 Task: Look for space in Rājgarh, India from 1st August, 2023 to 5th August, 2023 for 3 adults, 1 child in price range Rs.13000 to Rs.20000. Place can be entire place with 2 bedrooms having 3 beds and 2 bathrooms. Property type can be flatguest house, hotel. Booking option can be shelf check-in. Required host language is English.
Action: Mouse moved to (415, 56)
Screenshot: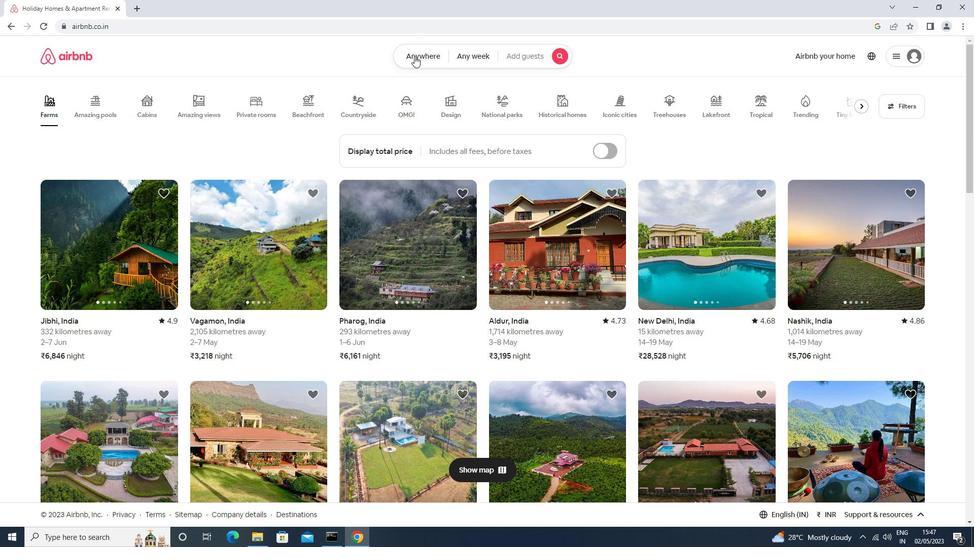 
Action: Mouse pressed left at (415, 56)
Screenshot: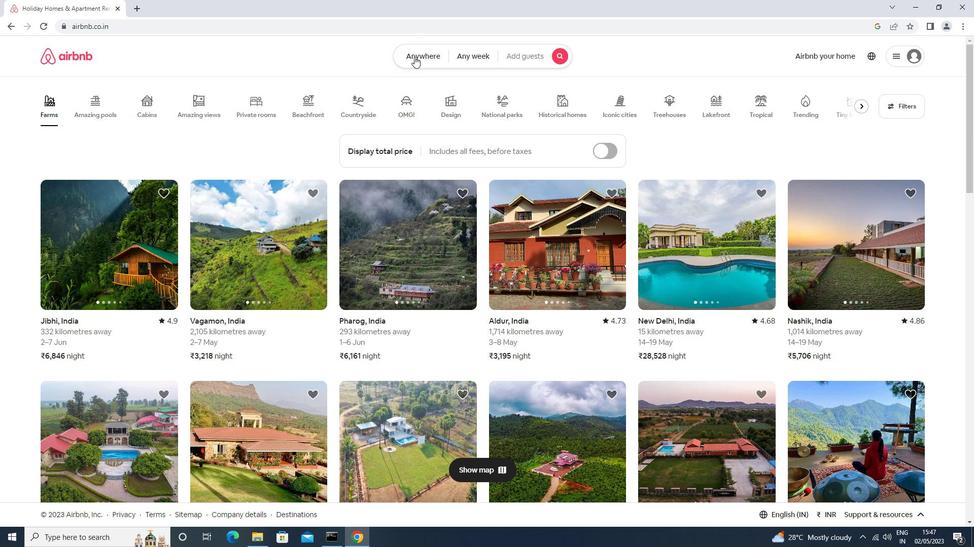 
Action: Mouse moved to (395, 98)
Screenshot: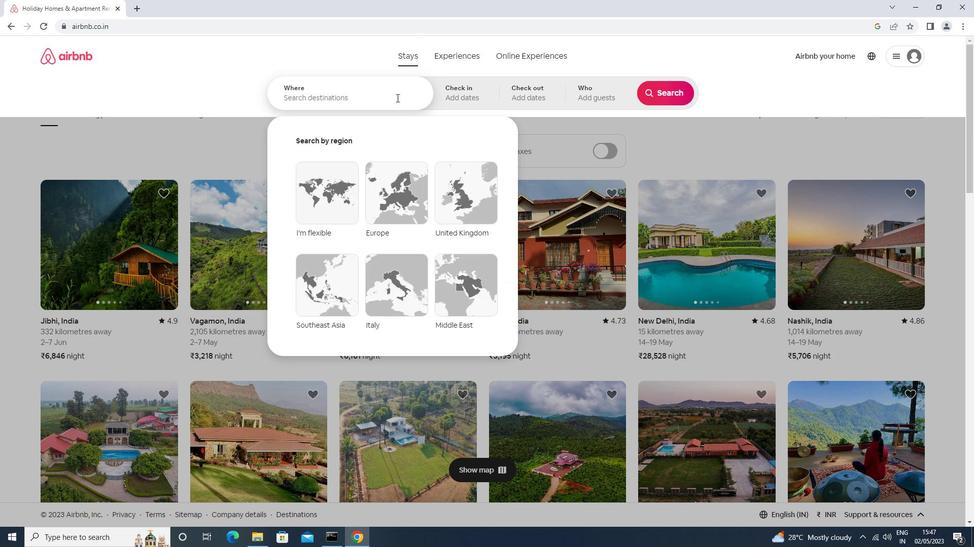 
Action: Mouse pressed left at (395, 98)
Screenshot: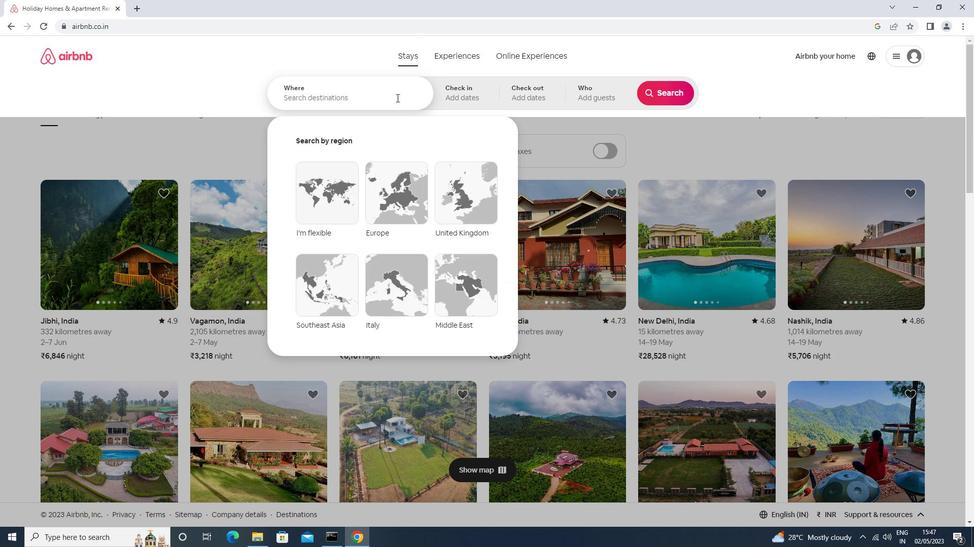 
Action: Mouse moved to (373, 112)
Screenshot: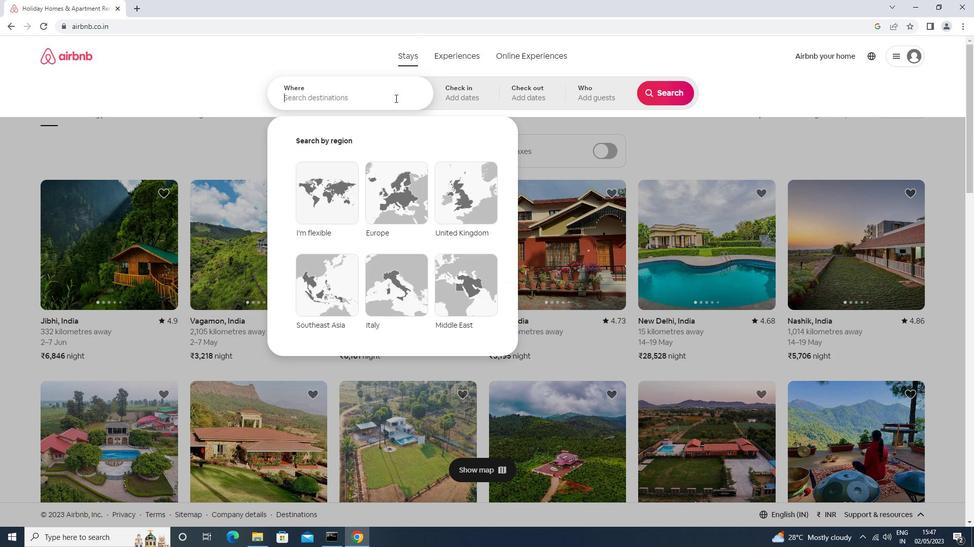 
Action: Key pressed <Key.caps_lock>r<Key.caps_lock>ajgarh<Key.enter>
Screenshot: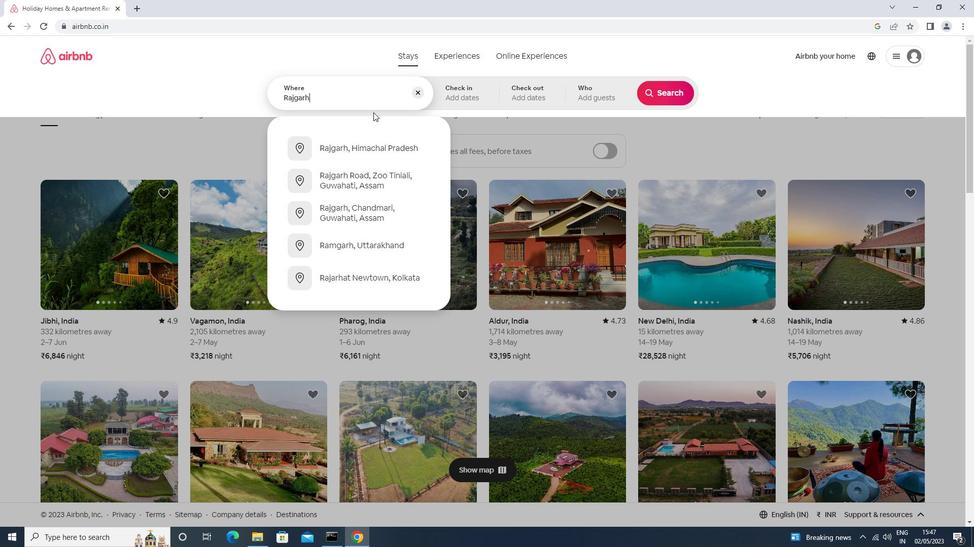 
Action: Mouse moved to (661, 174)
Screenshot: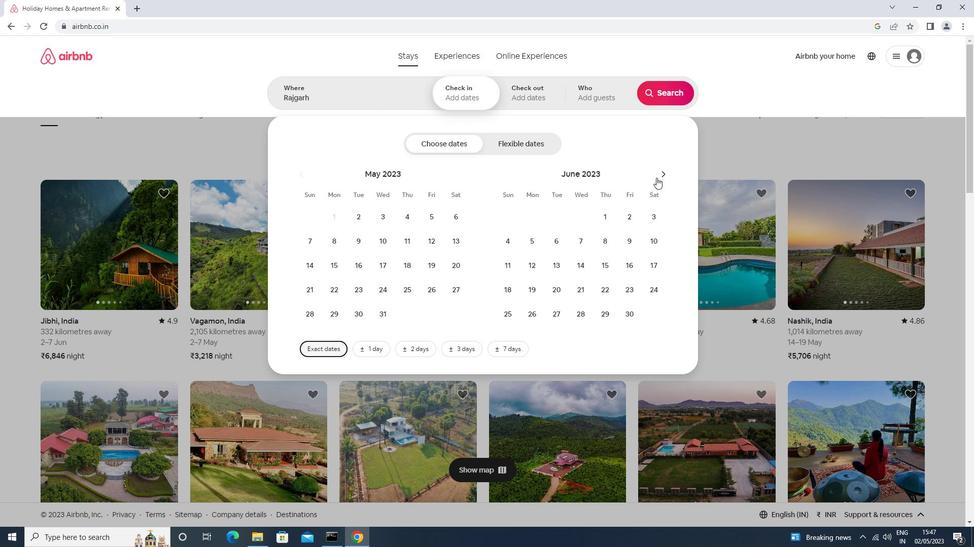 
Action: Mouse pressed left at (661, 174)
Screenshot: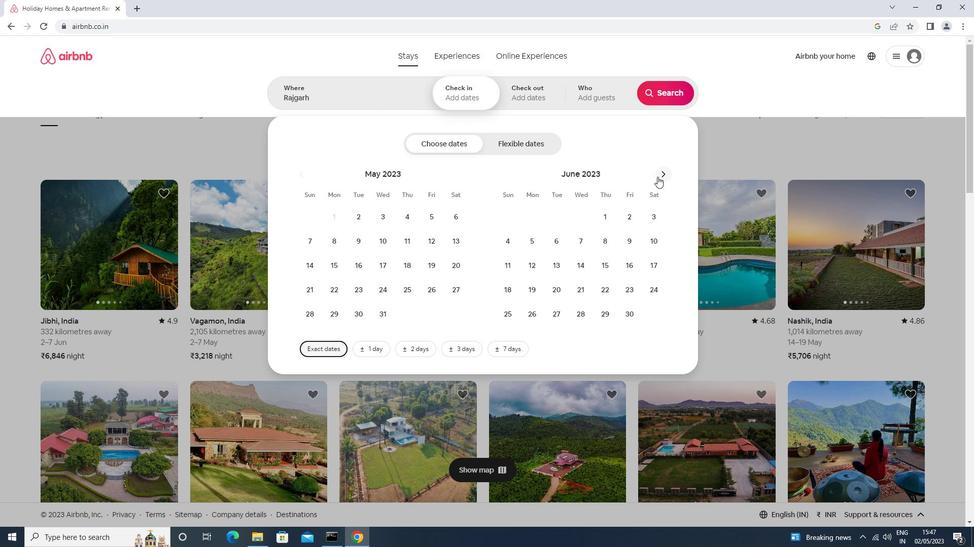 
Action: Mouse pressed left at (661, 174)
Screenshot: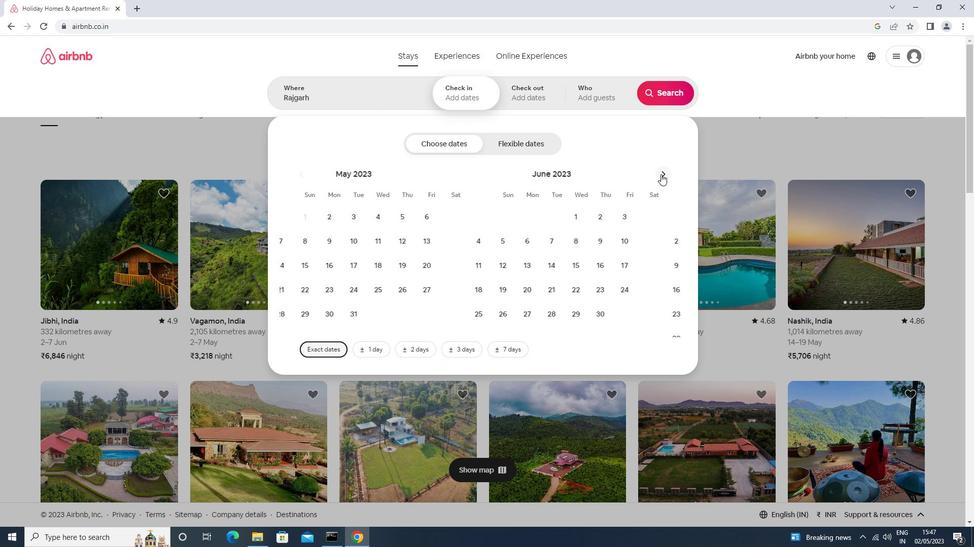
Action: Mouse moved to (561, 218)
Screenshot: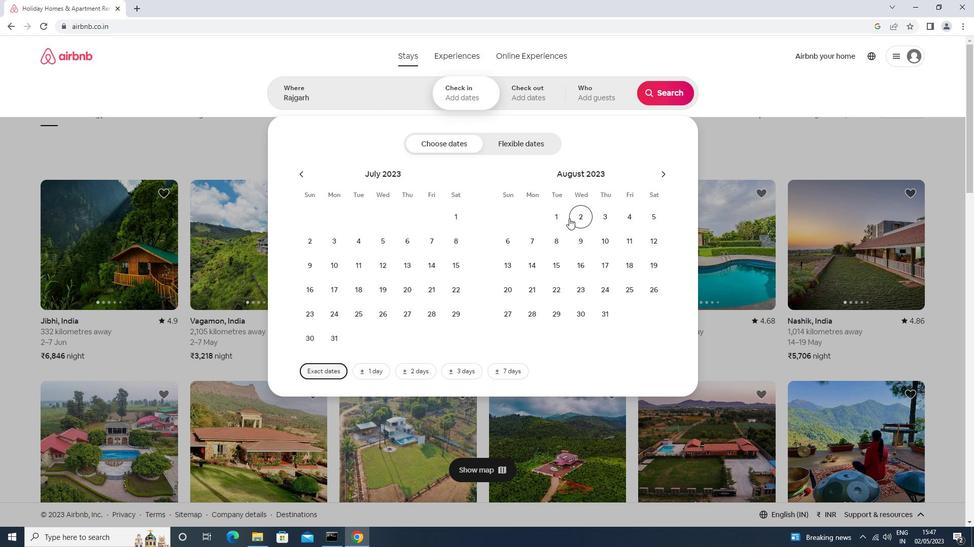 
Action: Mouse pressed left at (561, 218)
Screenshot: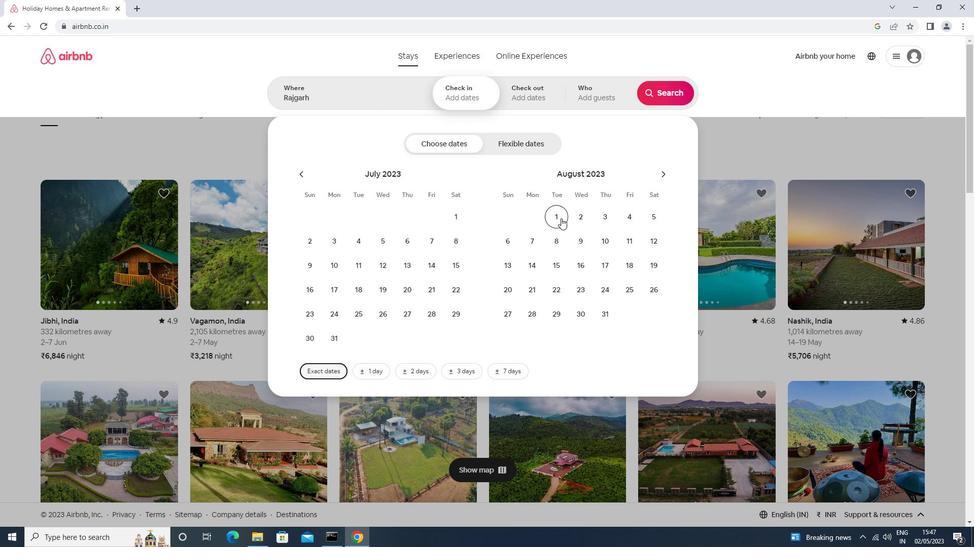 
Action: Mouse moved to (644, 214)
Screenshot: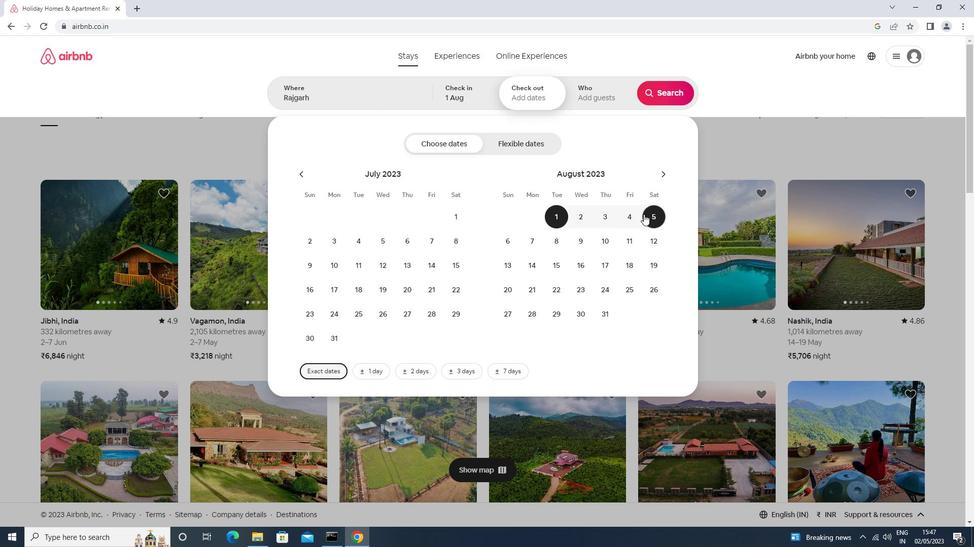 
Action: Mouse pressed left at (644, 214)
Screenshot: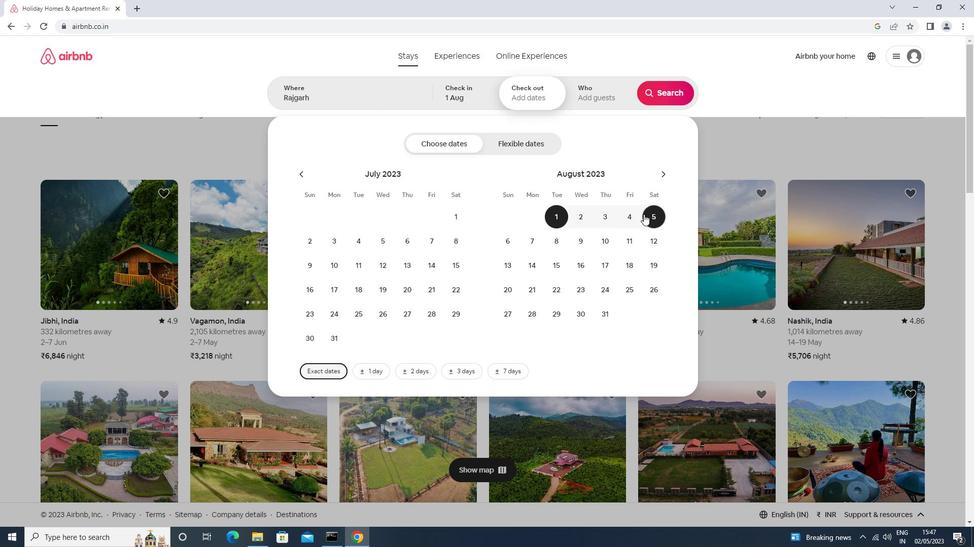
Action: Mouse moved to (592, 87)
Screenshot: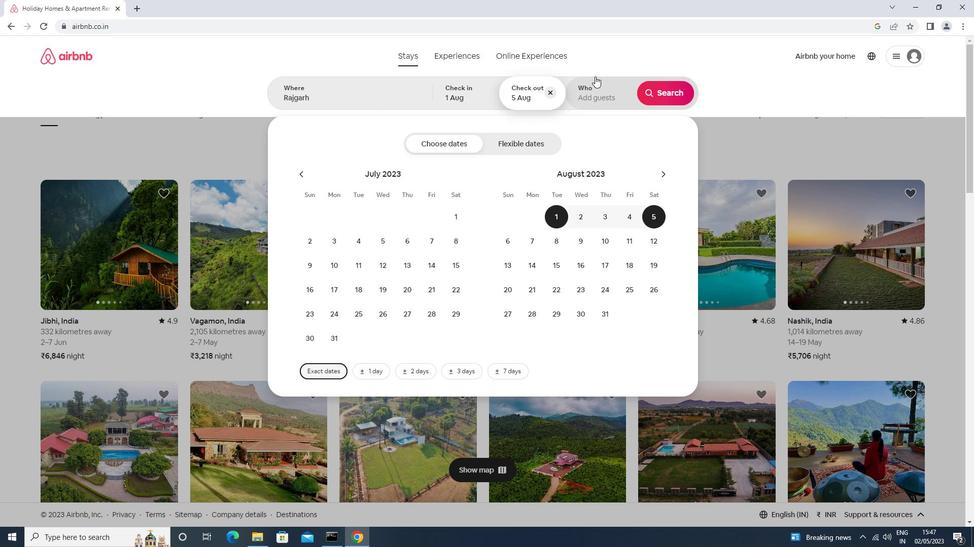 
Action: Mouse pressed left at (592, 87)
Screenshot: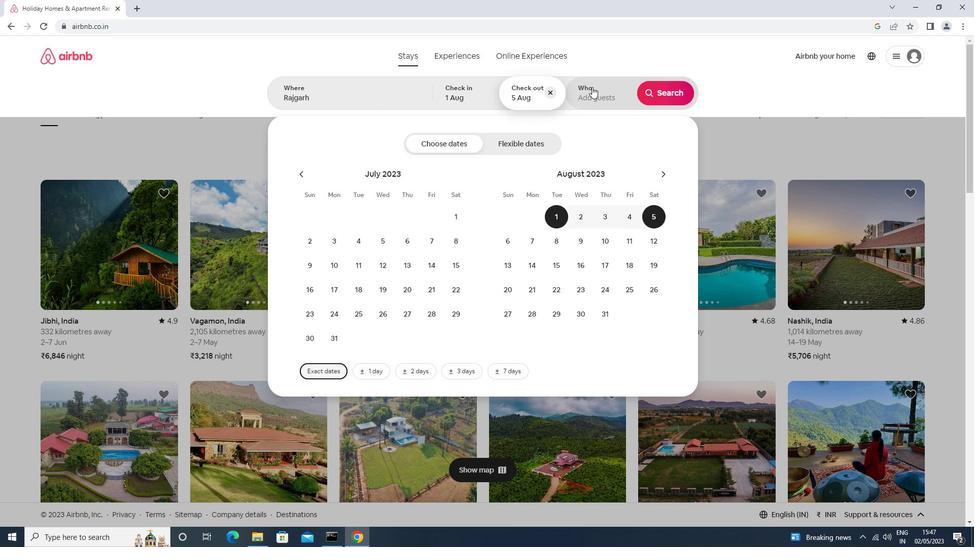 
Action: Mouse moved to (663, 146)
Screenshot: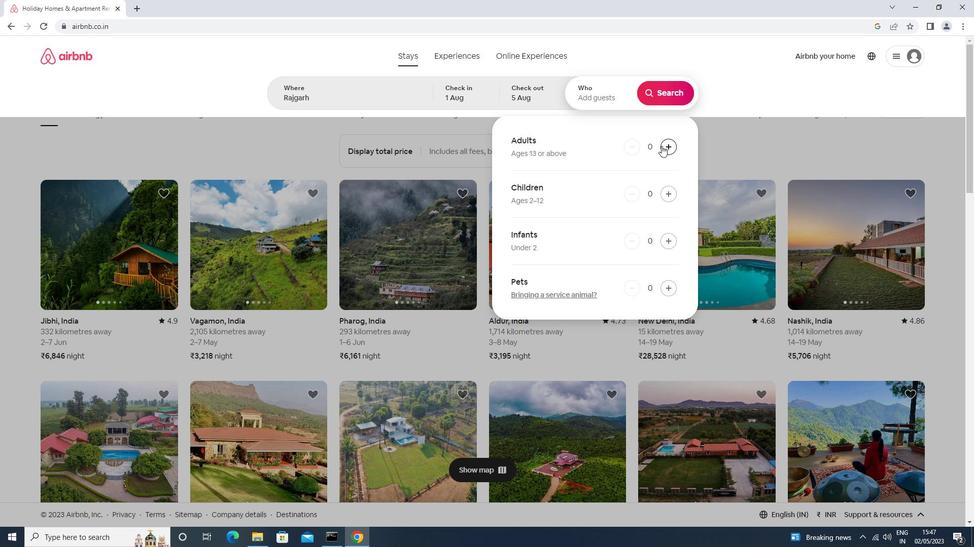 
Action: Mouse pressed left at (663, 146)
Screenshot: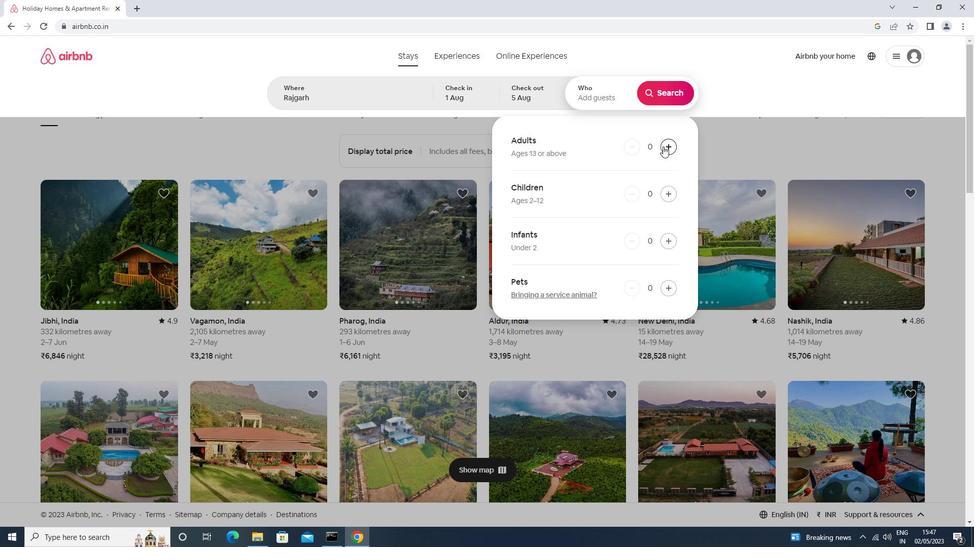 
Action: Mouse pressed left at (663, 146)
Screenshot: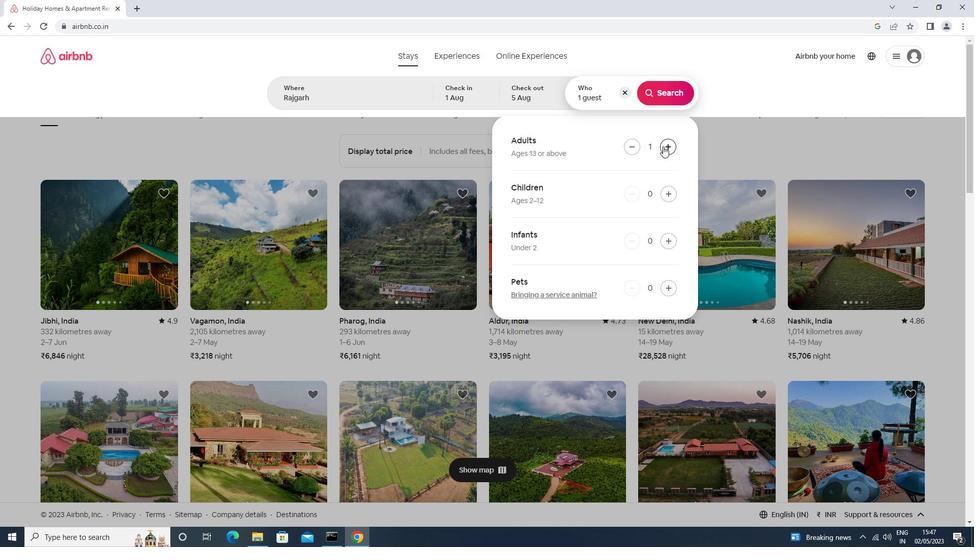 
Action: Mouse pressed left at (663, 146)
Screenshot: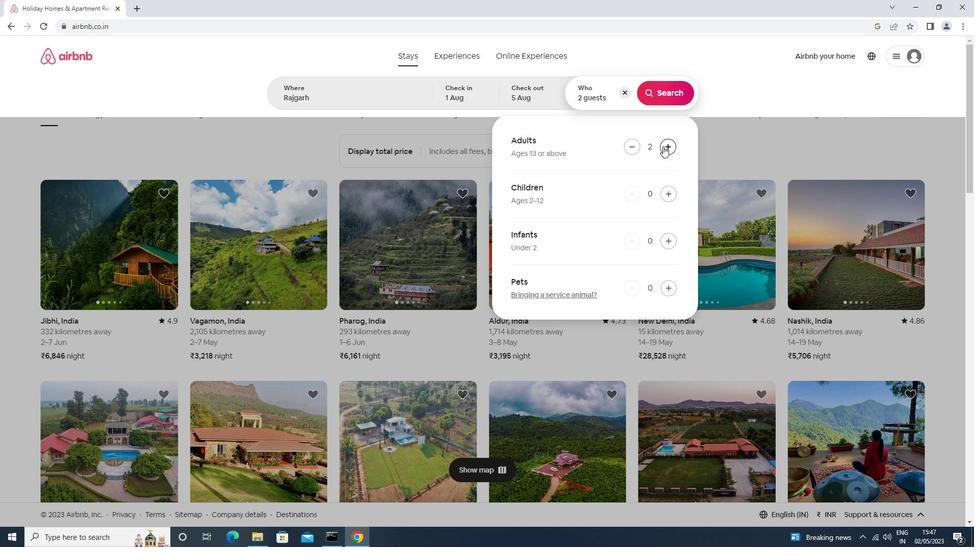 
Action: Mouse moved to (659, 198)
Screenshot: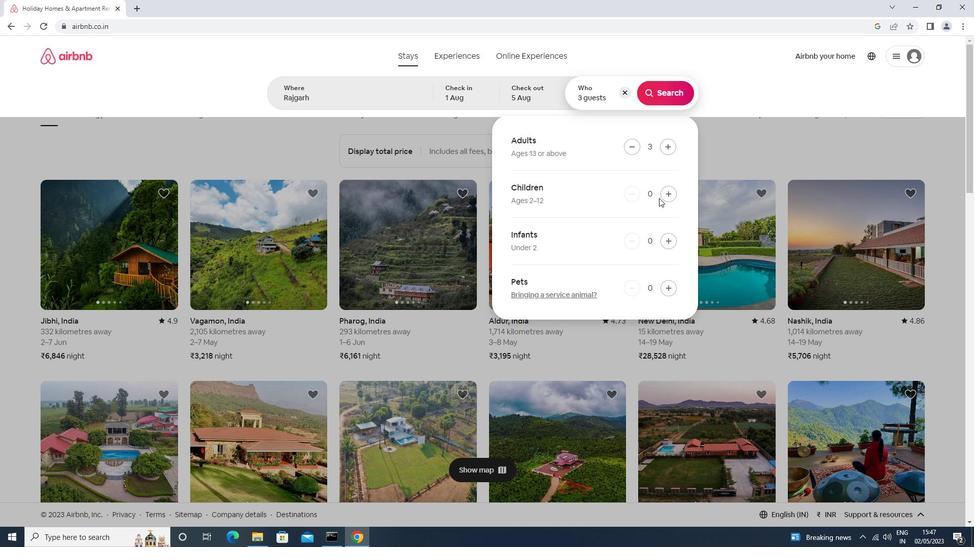 
Action: Mouse pressed left at (659, 198)
Screenshot: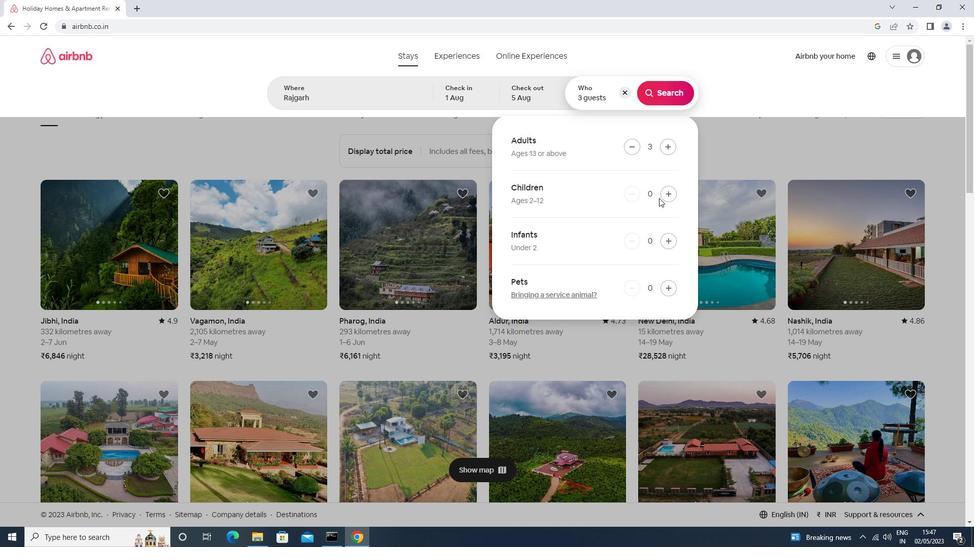 
Action: Mouse moved to (666, 193)
Screenshot: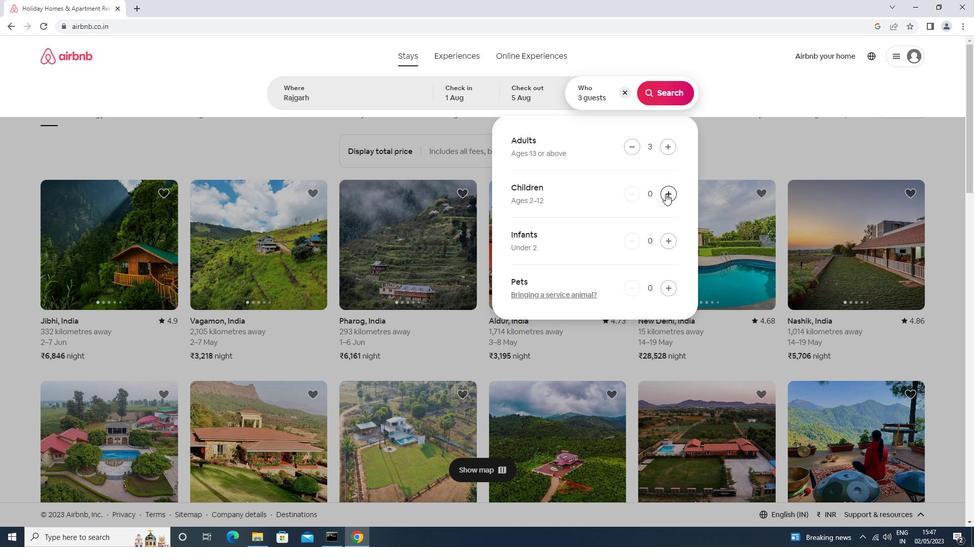 
Action: Mouse pressed left at (666, 193)
Screenshot: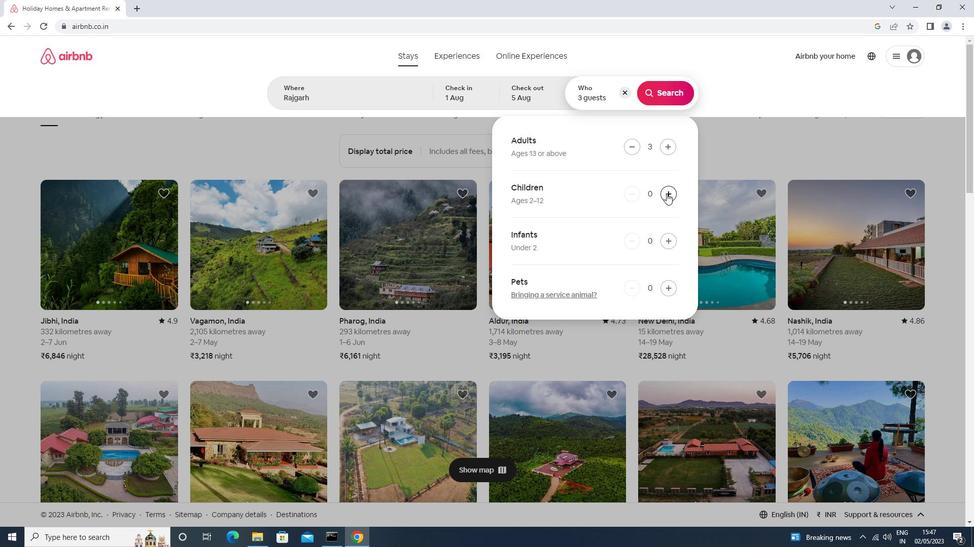 
Action: Mouse moved to (662, 91)
Screenshot: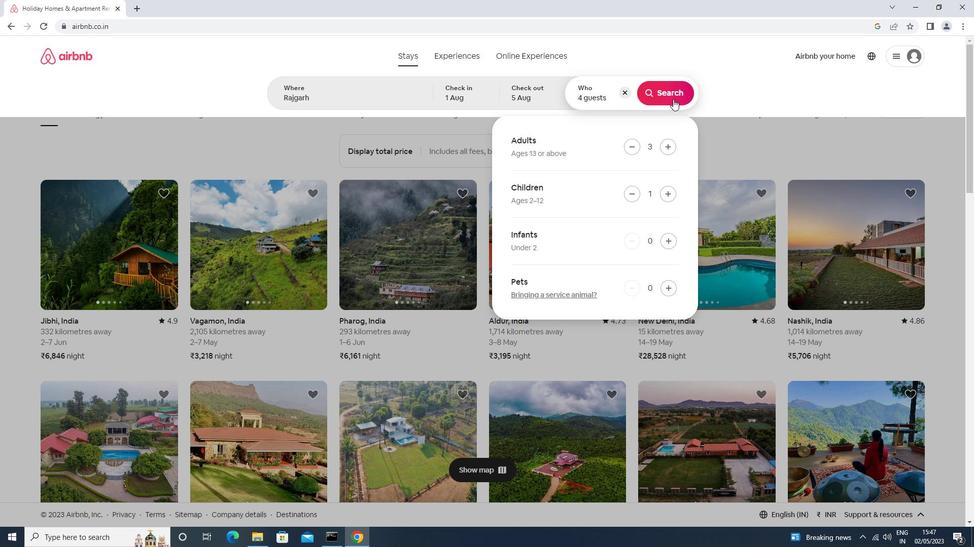 
Action: Mouse pressed left at (662, 91)
Screenshot: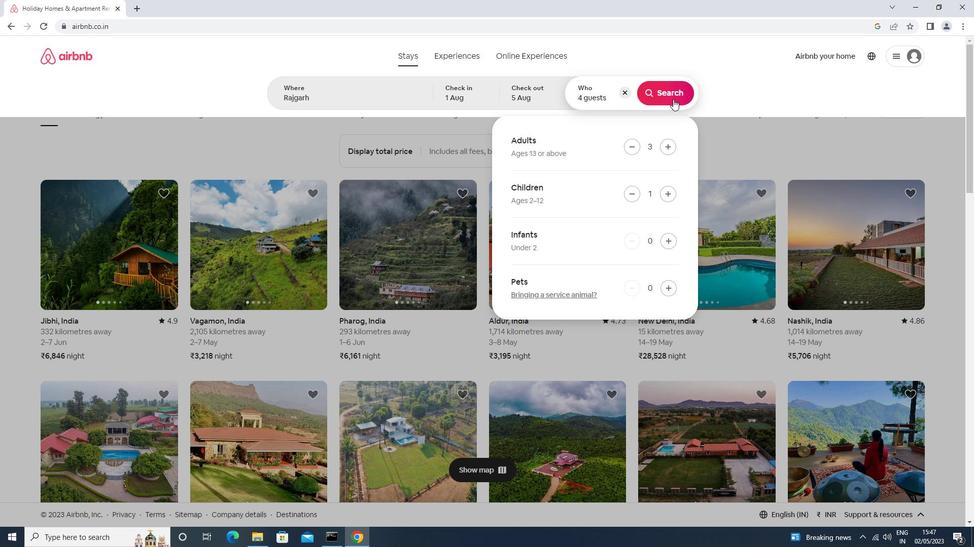 
Action: Mouse moved to (924, 98)
Screenshot: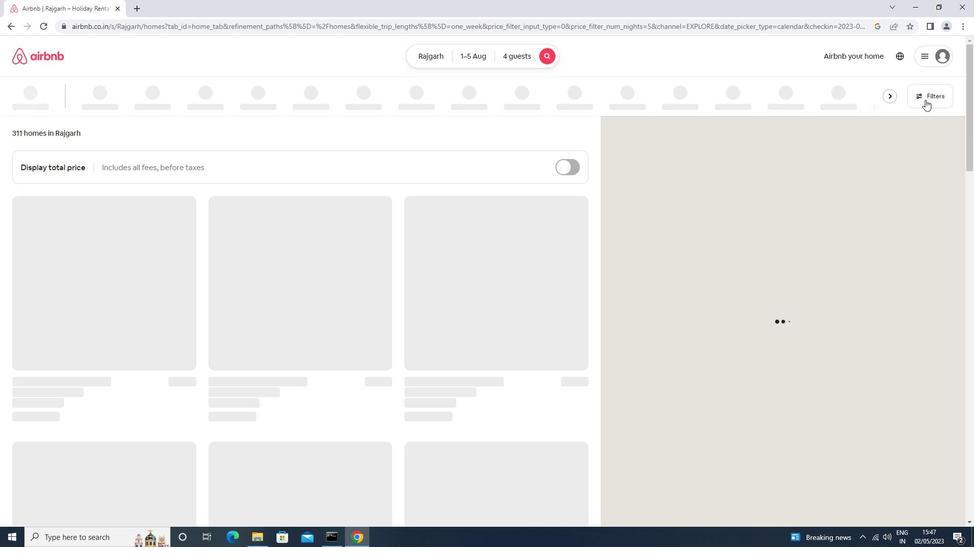 
Action: Mouse pressed left at (924, 98)
Screenshot: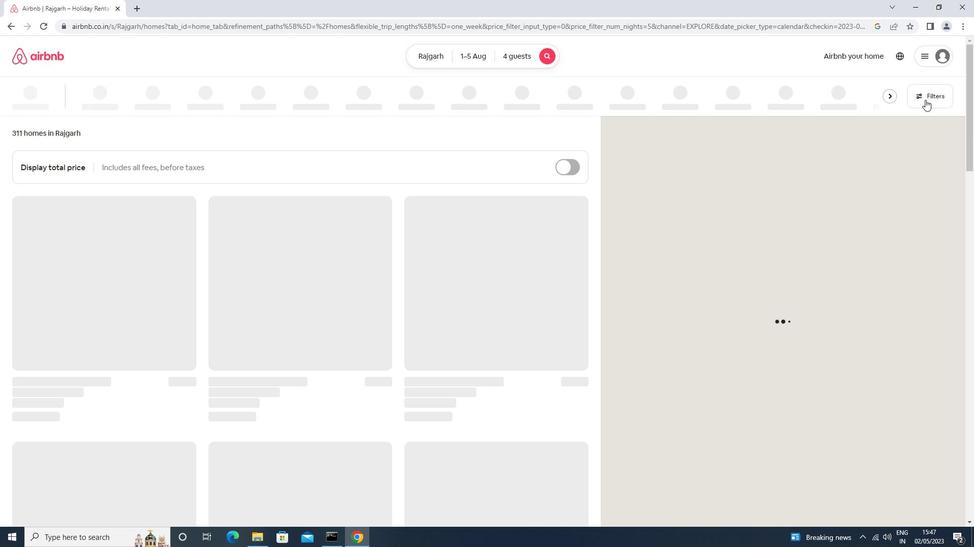
Action: Mouse moved to (453, 227)
Screenshot: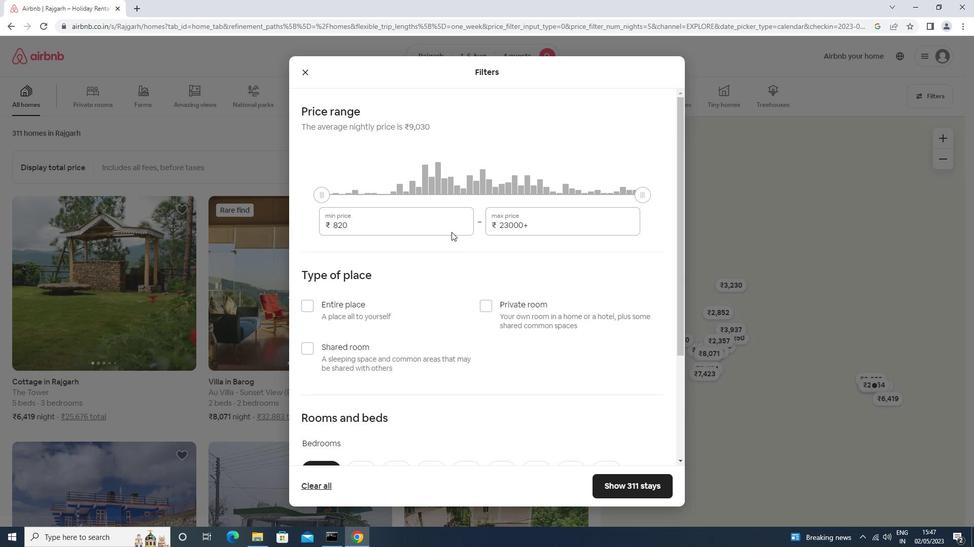 
Action: Mouse pressed left at (453, 227)
Screenshot: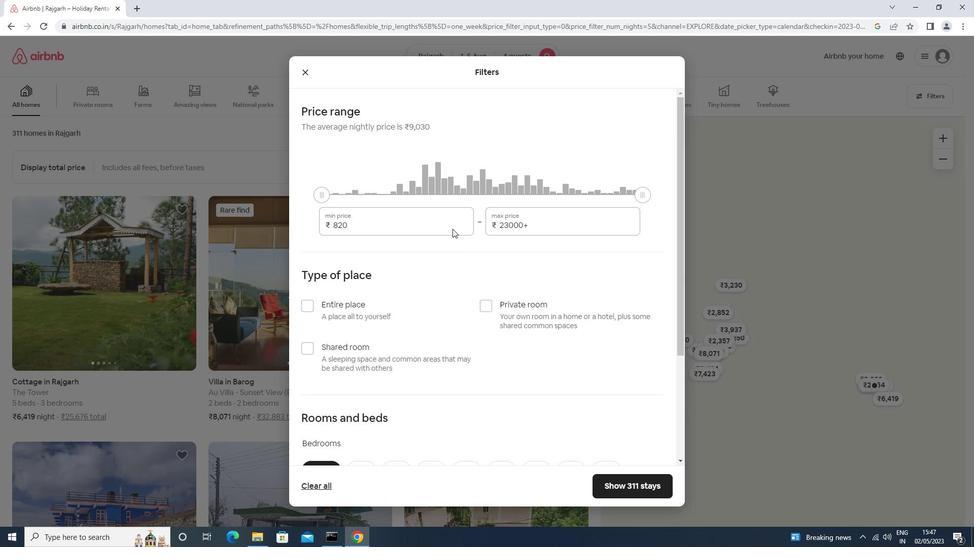 
Action: Mouse moved to (455, 227)
Screenshot: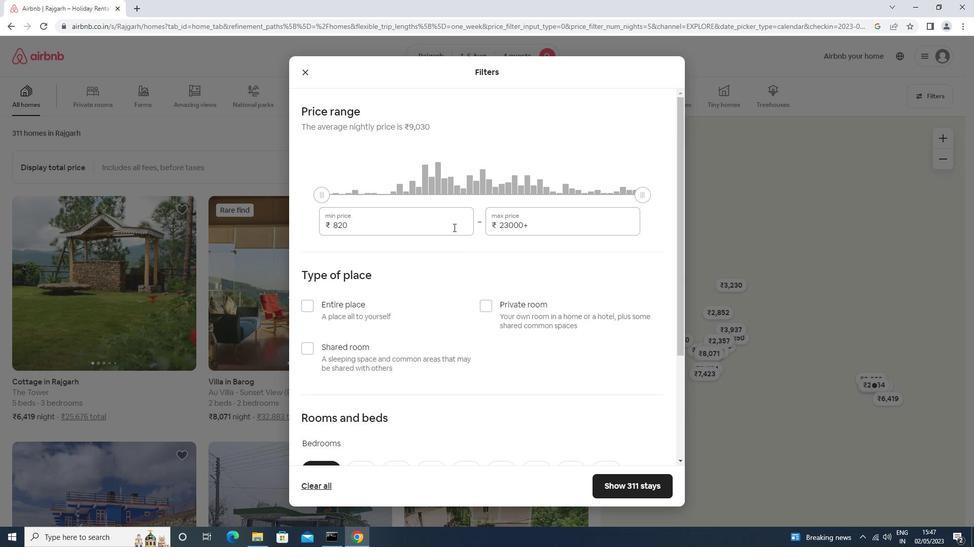 
Action: Key pressed <Key.backspace><Key.backspace><Key.backspace><Key.backspace><Key.backspace><Key.backspace><Key.backspace><Key.backspace><Key.backspace><Key.backspace><Key.backspace><Key.backspace><Key.backspace>13000<Key.tab>20000
Screenshot: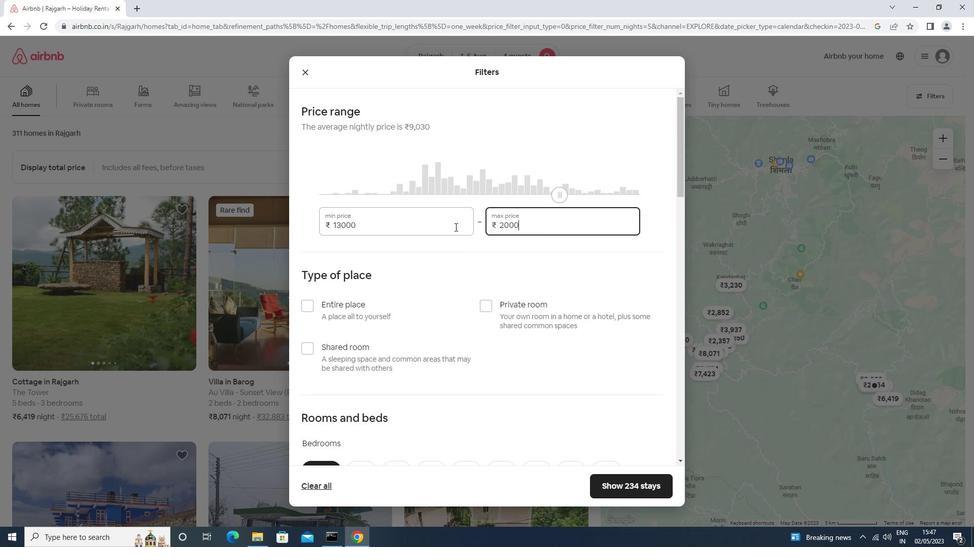 
Action: Mouse moved to (351, 302)
Screenshot: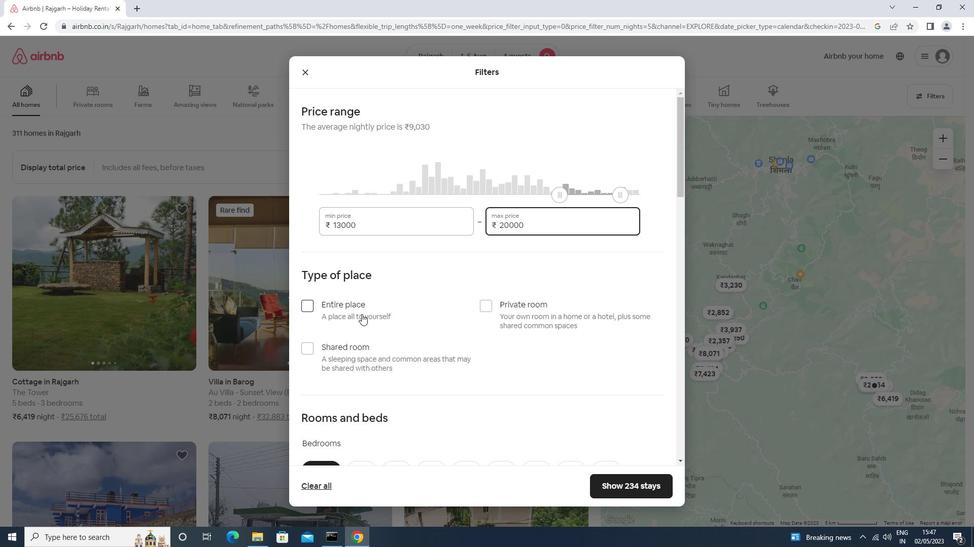
Action: Mouse pressed left at (351, 302)
Screenshot: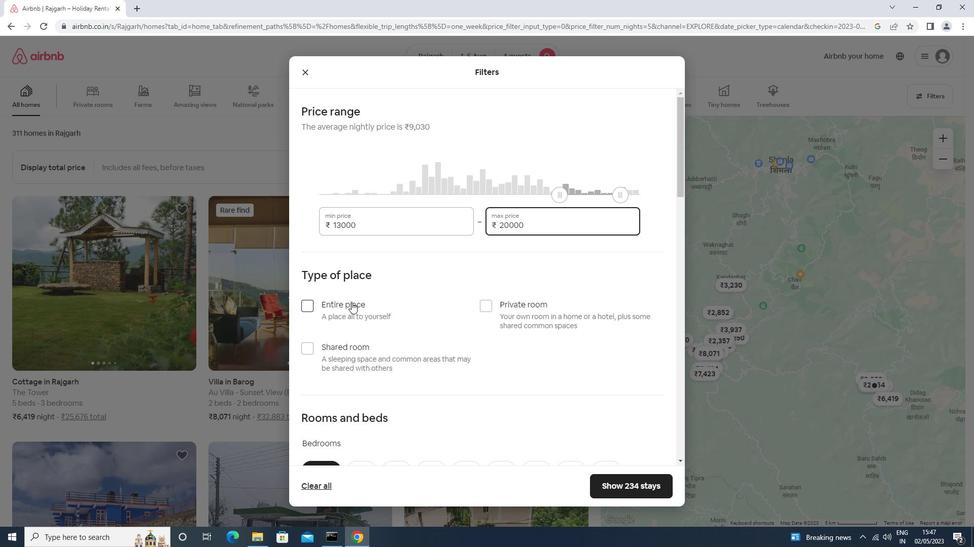 
Action: Mouse scrolled (351, 302) with delta (0, 0)
Screenshot: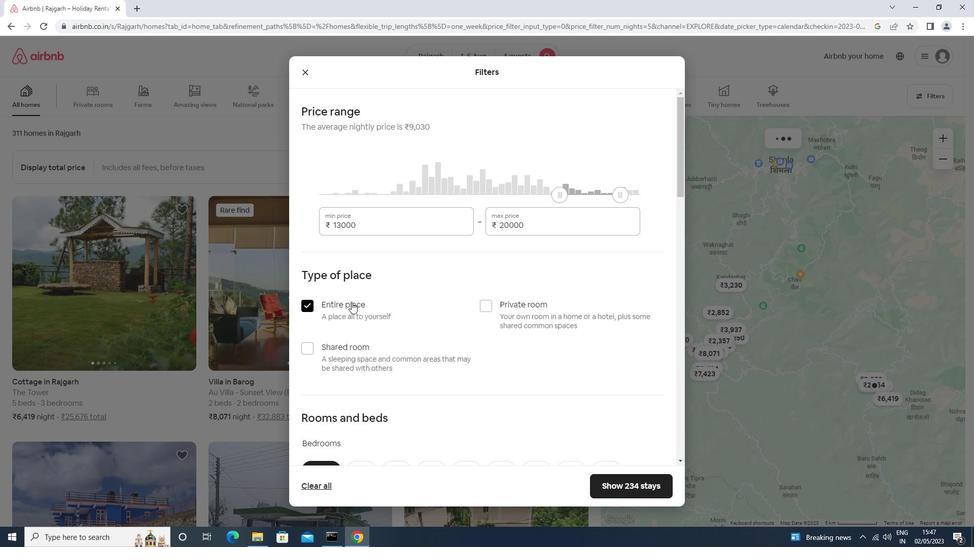 
Action: Mouse scrolled (351, 302) with delta (0, 0)
Screenshot: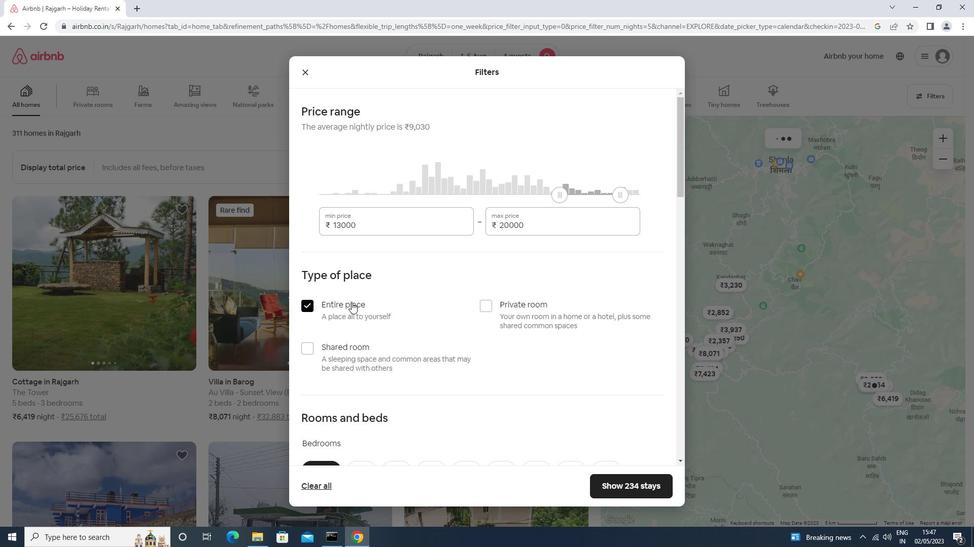 
Action: Mouse scrolled (351, 302) with delta (0, 0)
Screenshot: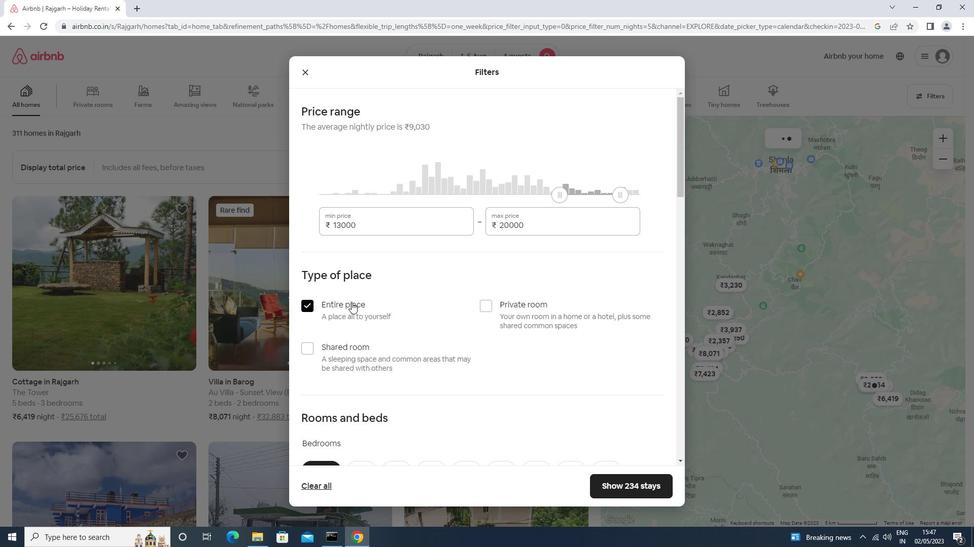 
Action: Mouse scrolled (351, 302) with delta (0, 0)
Screenshot: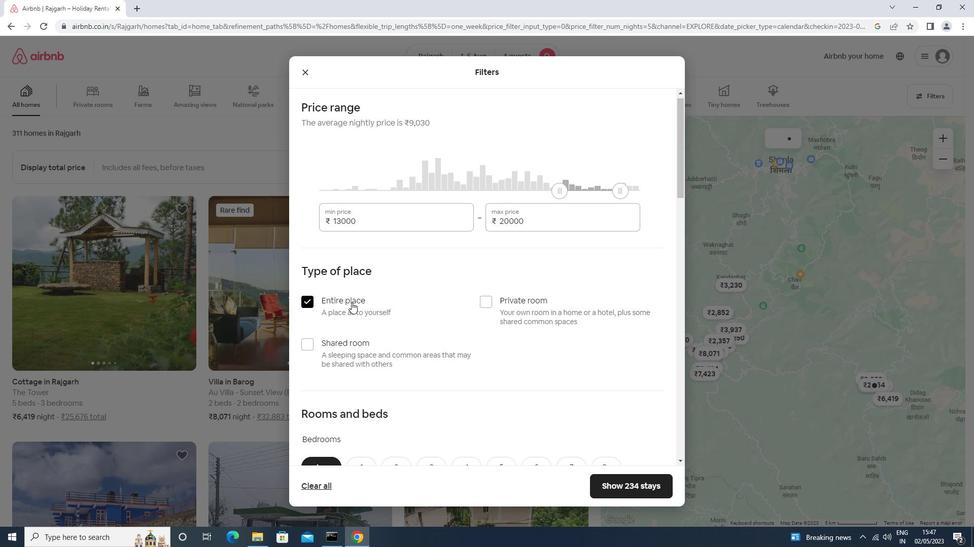 
Action: Mouse moved to (397, 267)
Screenshot: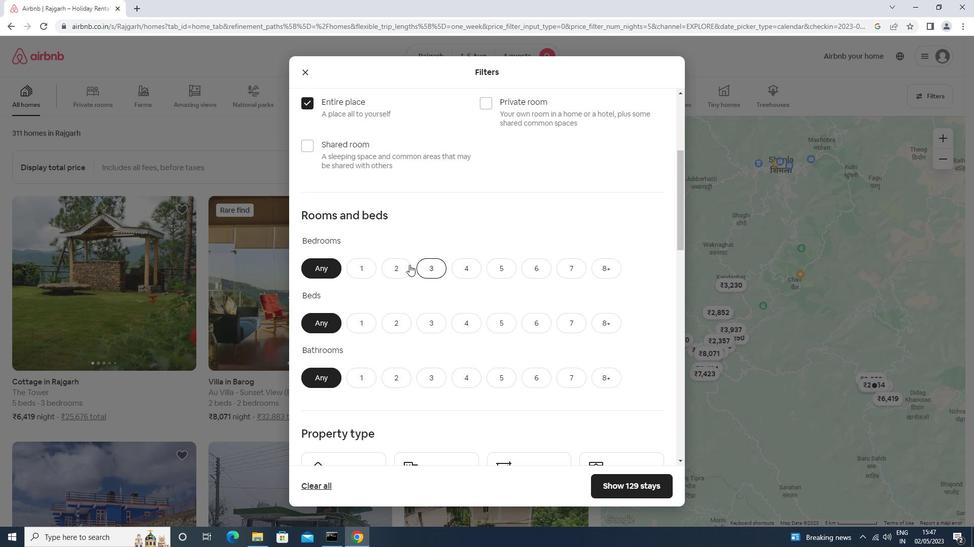 
Action: Mouse pressed left at (397, 267)
Screenshot: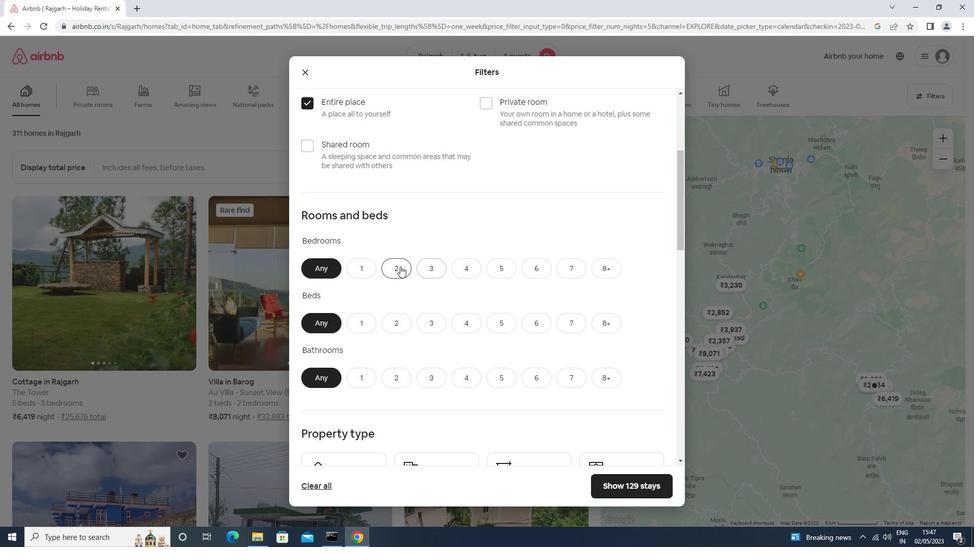 
Action: Mouse moved to (426, 325)
Screenshot: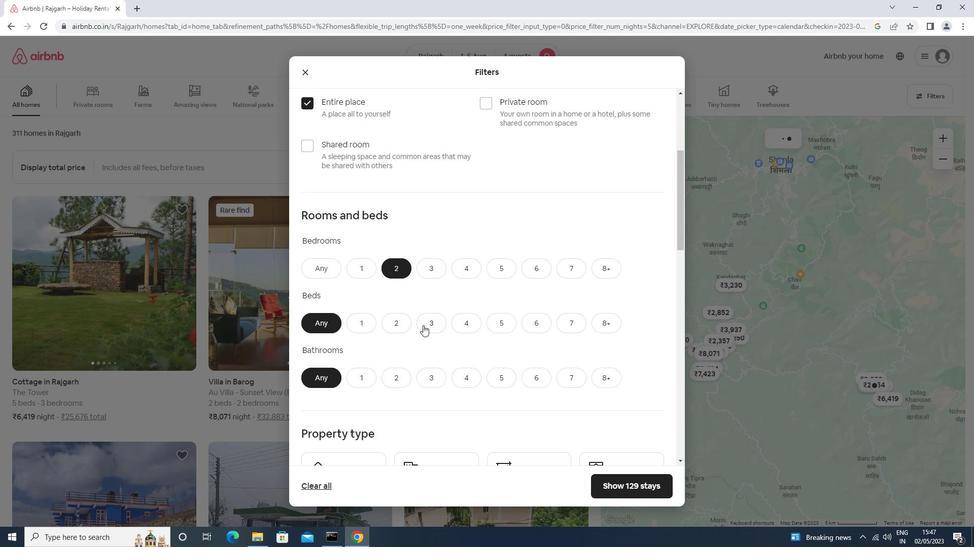 
Action: Mouse pressed left at (426, 325)
Screenshot: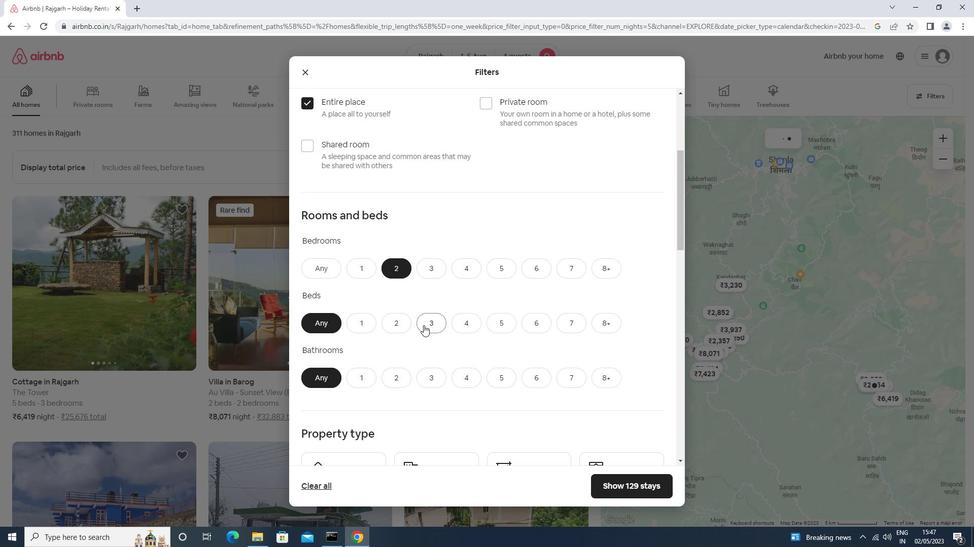 
Action: Mouse moved to (385, 379)
Screenshot: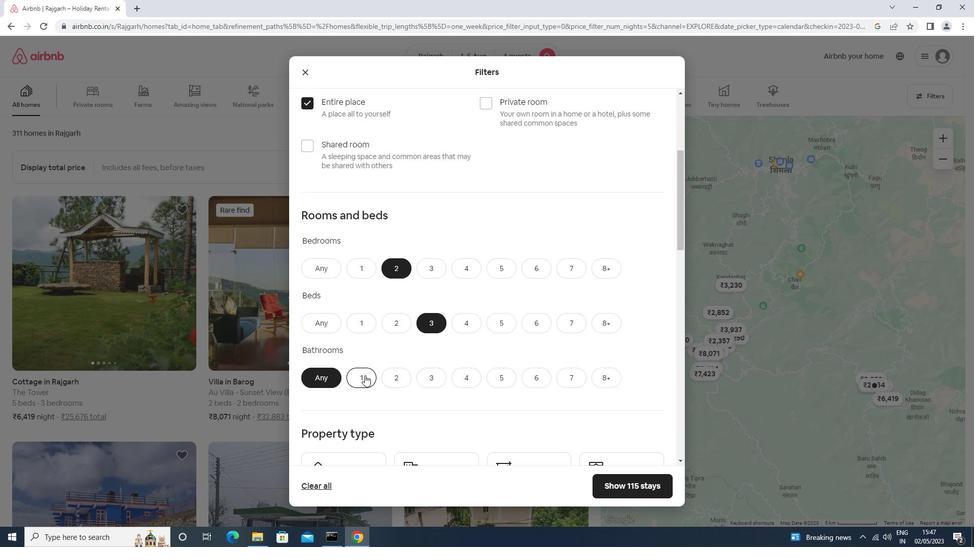 
Action: Mouse pressed left at (385, 379)
Screenshot: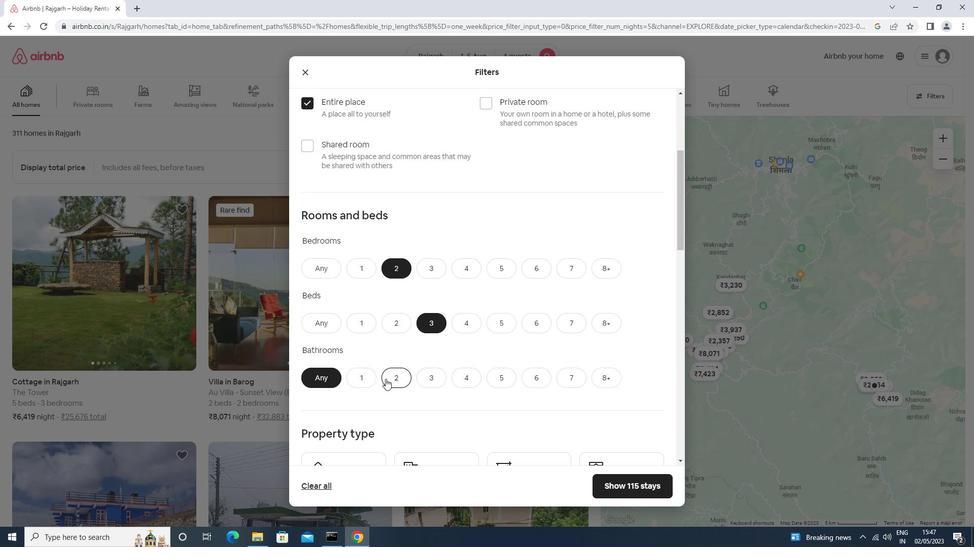 
Action: Mouse moved to (396, 356)
Screenshot: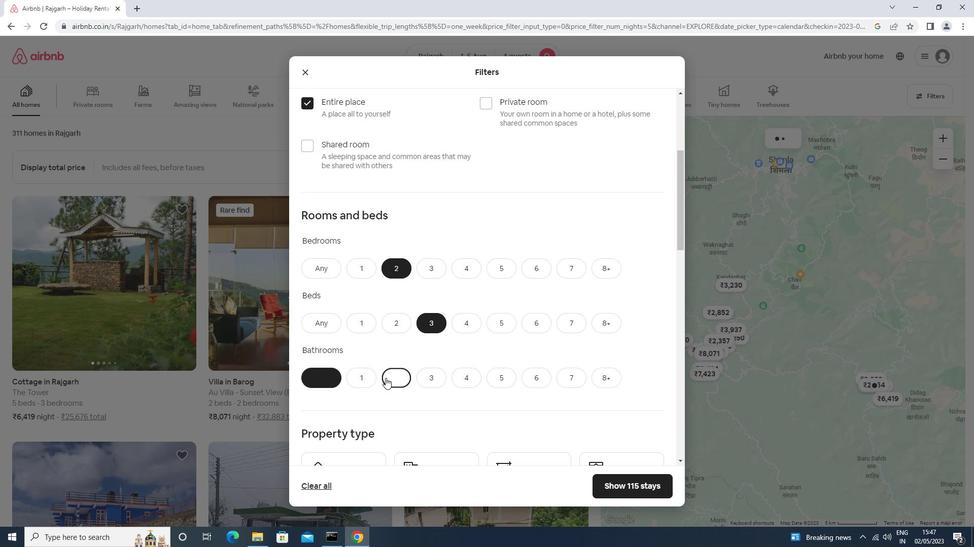 
Action: Mouse scrolled (396, 356) with delta (0, 0)
Screenshot: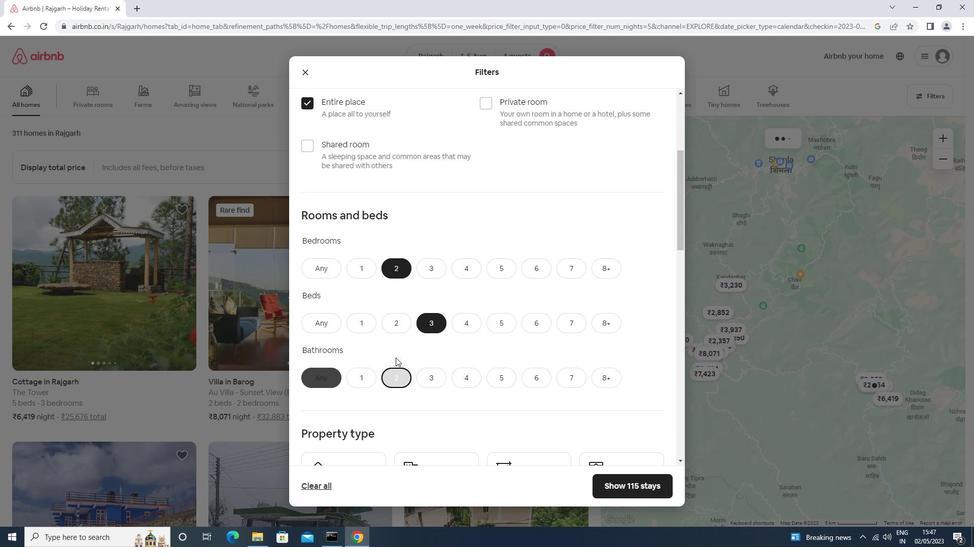 
Action: Mouse scrolled (396, 356) with delta (0, 0)
Screenshot: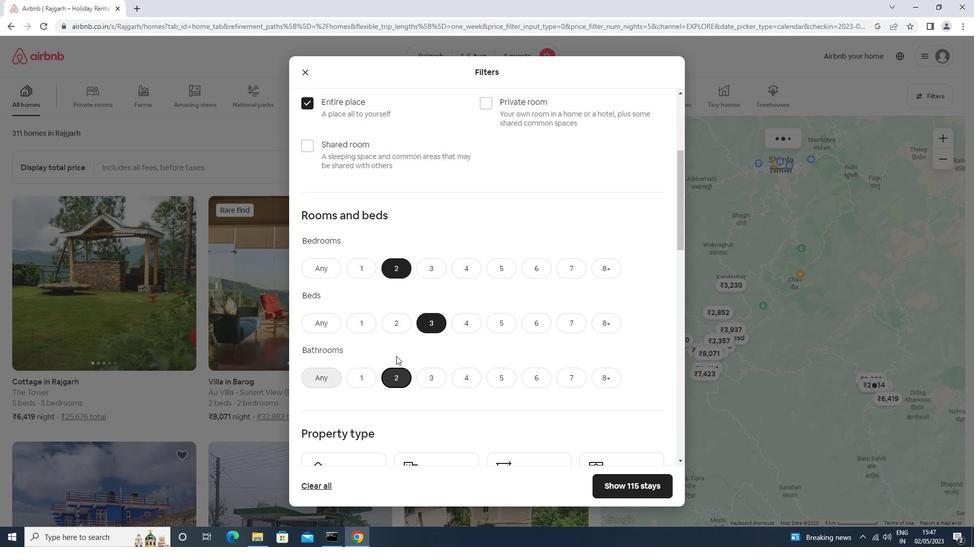 
Action: Mouse scrolled (396, 356) with delta (0, 0)
Screenshot: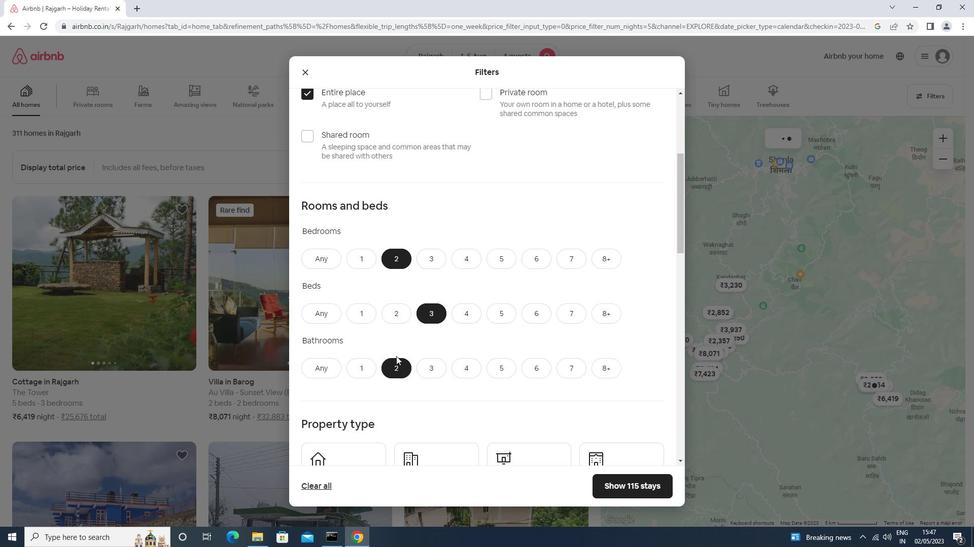 
Action: Mouse scrolled (396, 356) with delta (0, 0)
Screenshot: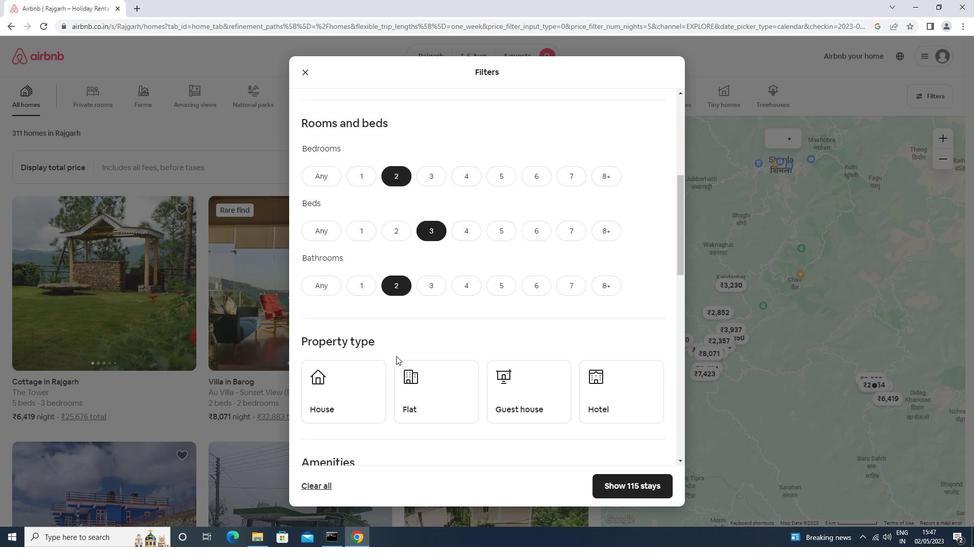 
Action: Mouse moved to (352, 278)
Screenshot: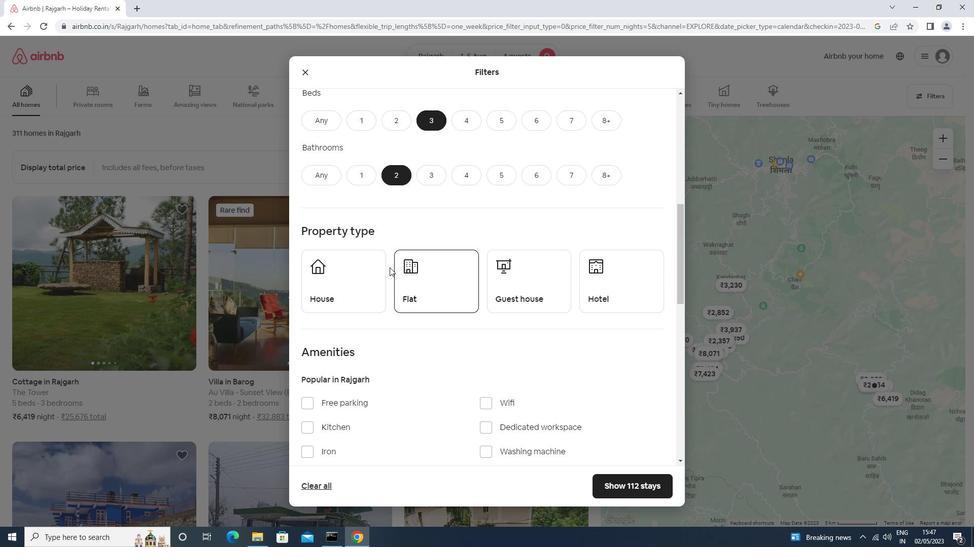 
Action: Mouse pressed left at (352, 278)
Screenshot: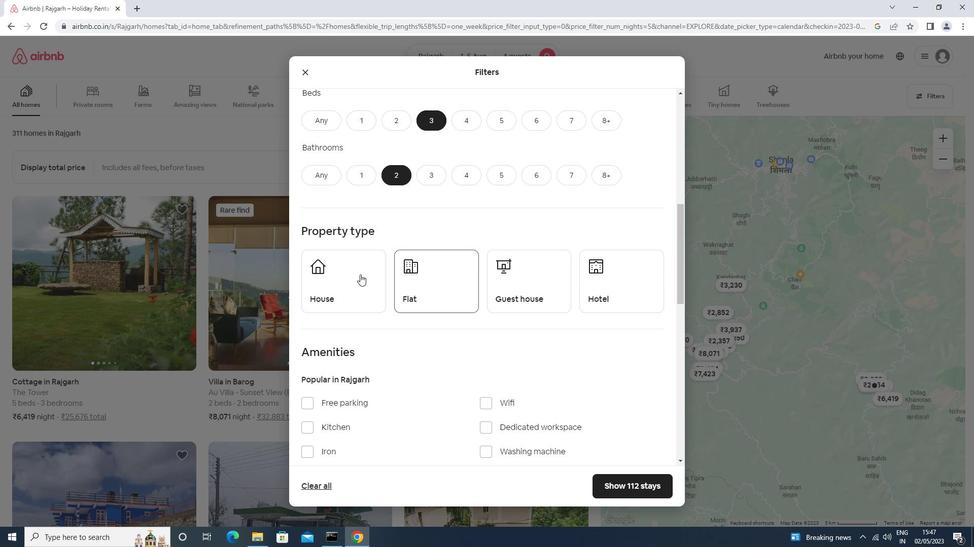 
Action: Mouse moved to (427, 285)
Screenshot: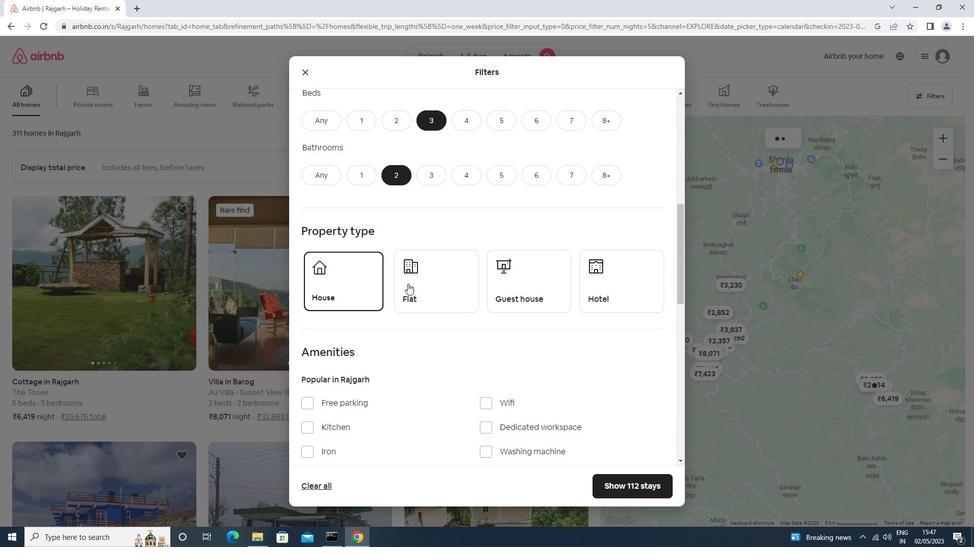 
Action: Mouse pressed left at (427, 285)
Screenshot: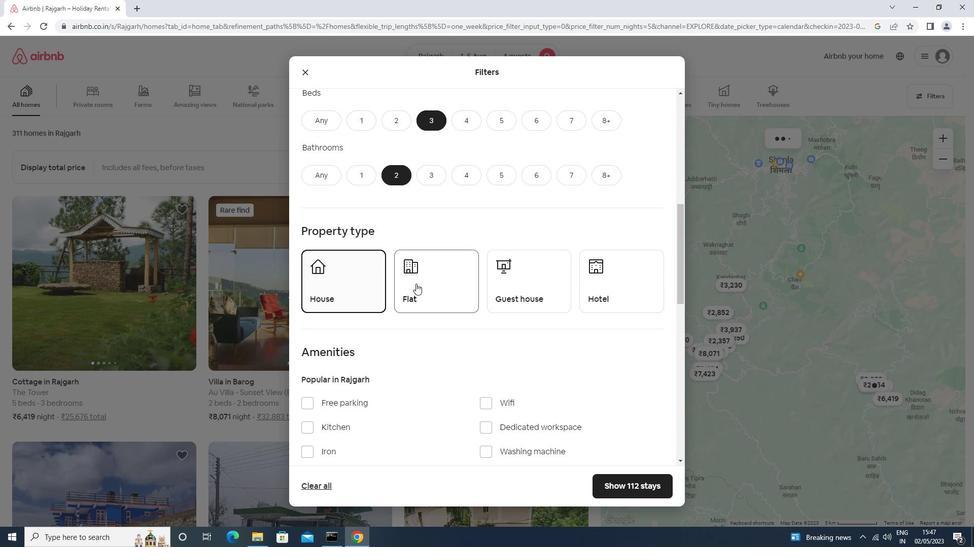
Action: Mouse moved to (521, 279)
Screenshot: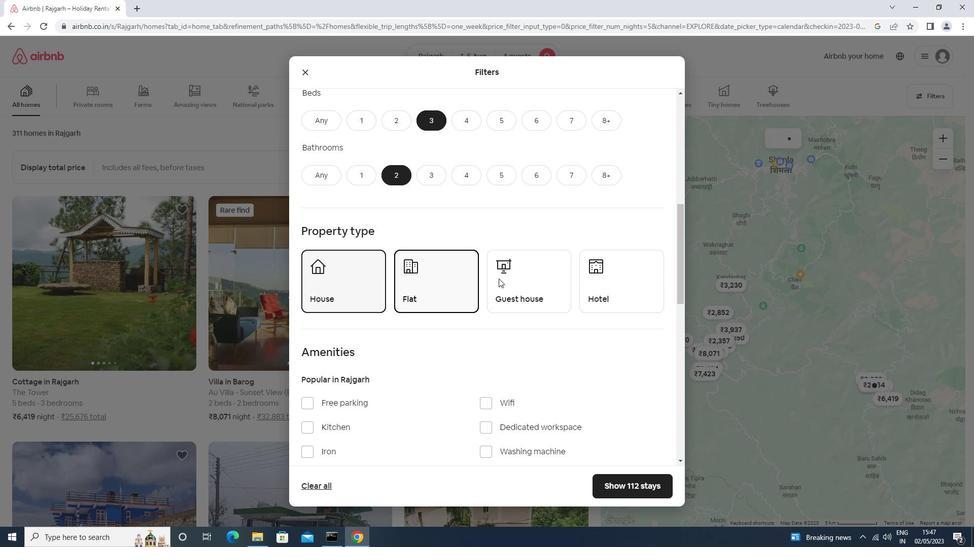 
Action: Mouse pressed left at (521, 279)
Screenshot: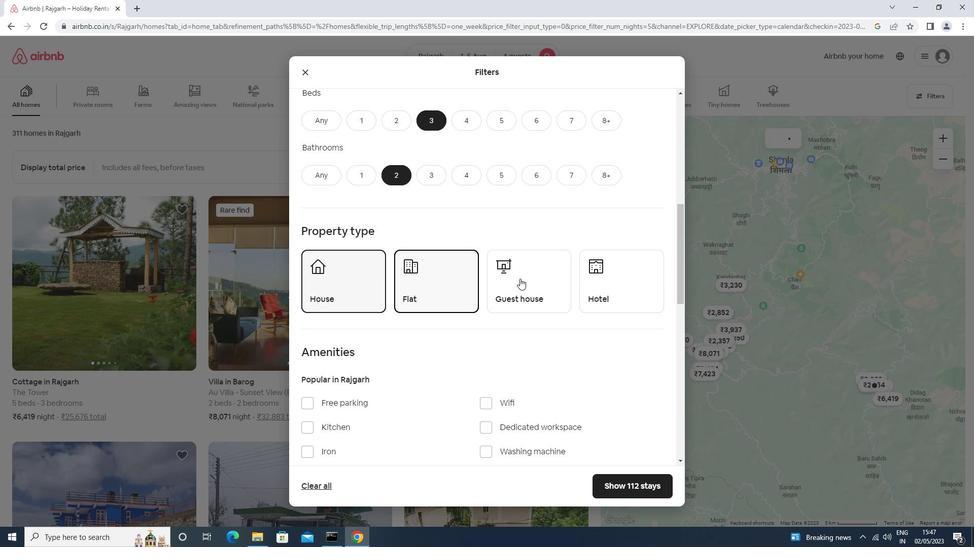 
Action: Mouse moved to (596, 278)
Screenshot: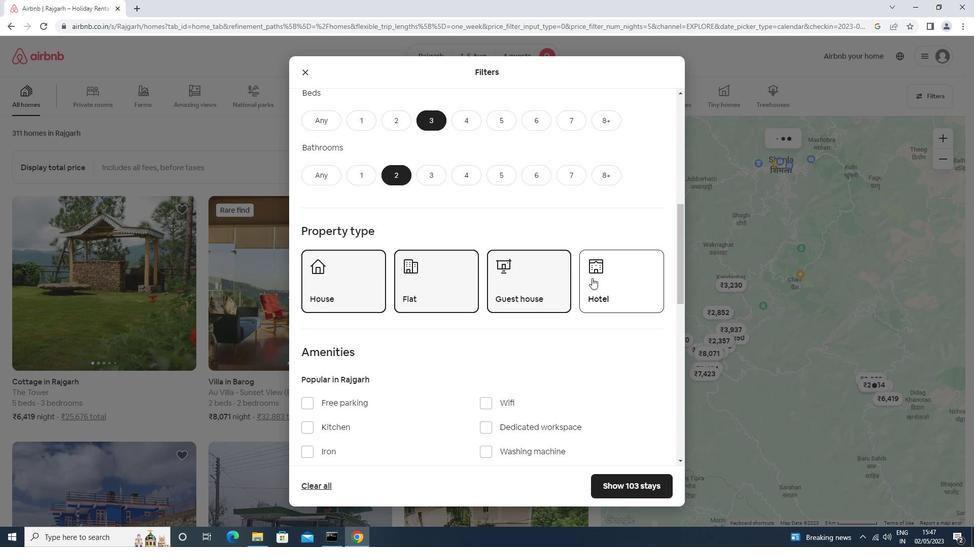 
Action: Mouse pressed left at (596, 278)
Screenshot: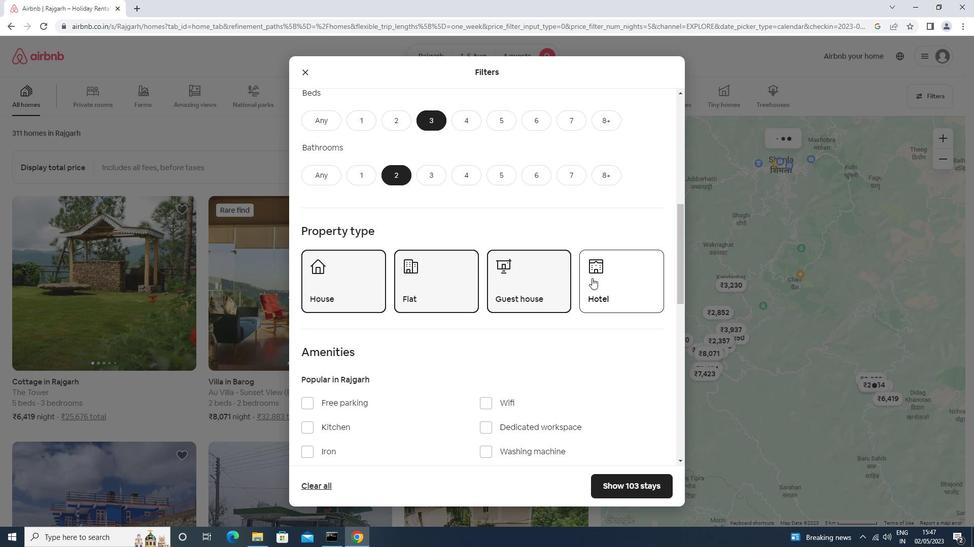 
Action: Mouse moved to (596, 278)
Screenshot: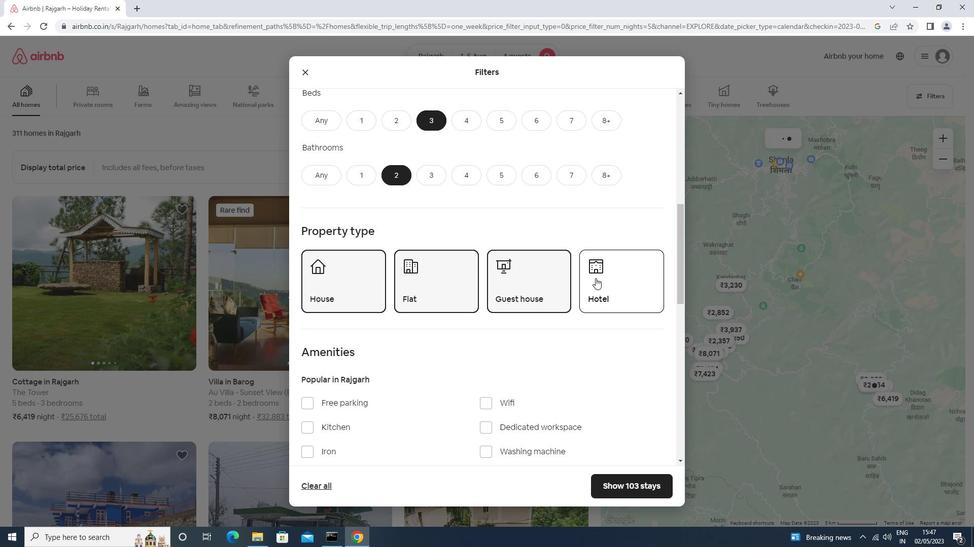 
Action: Mouse scrolled (596, 277) with delta (0, 0)
Screenshot: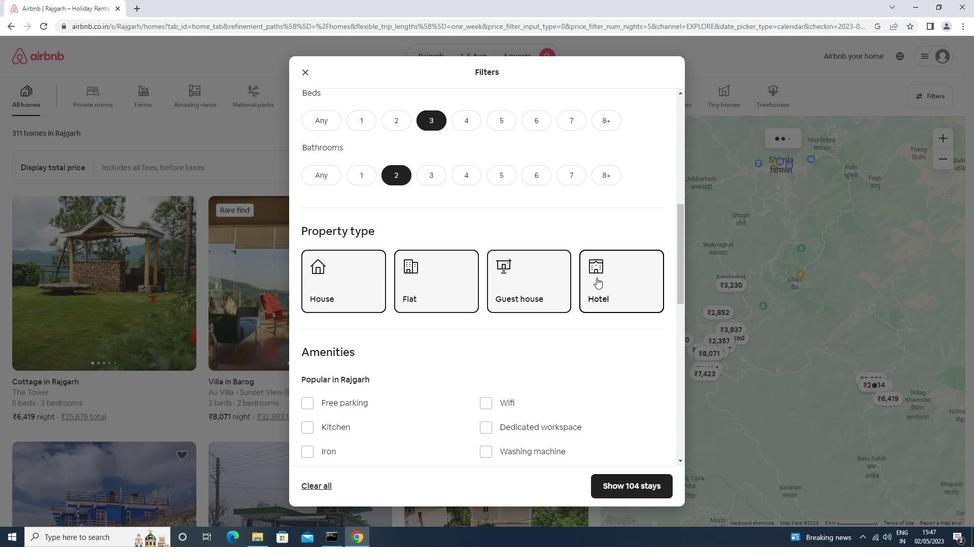 
Action: Mouse scrolled (596, 277) with delta (0, 0)
Screenshot: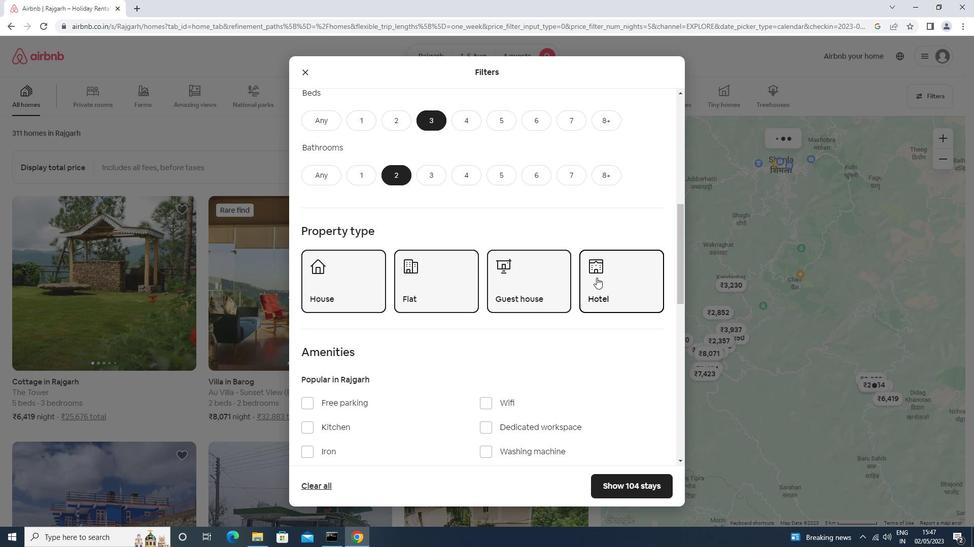 
Action: Mouse scrolled (596, 277) with delta (0, 0)
Screenshot: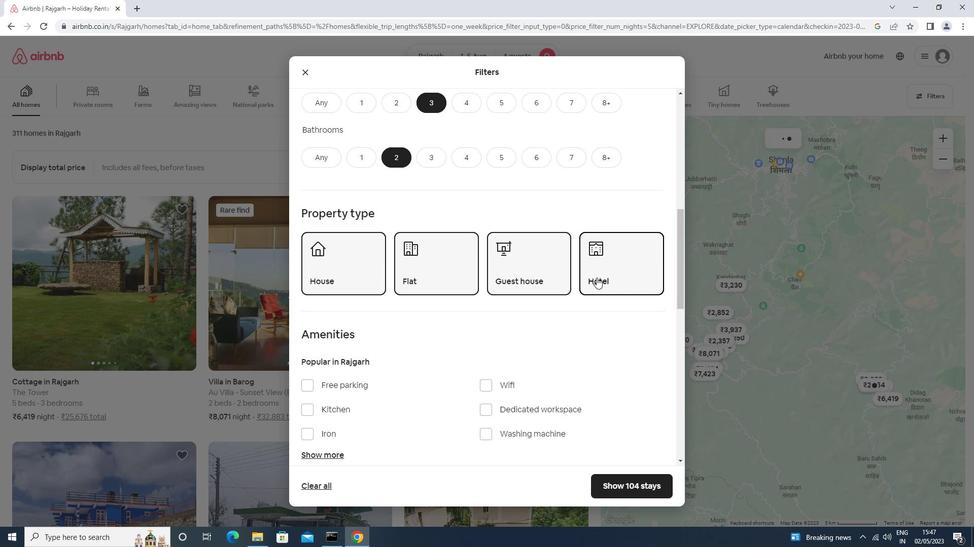 
Action: Mouse scrolled (596, 277) with delta (0, 0)
Screenshot: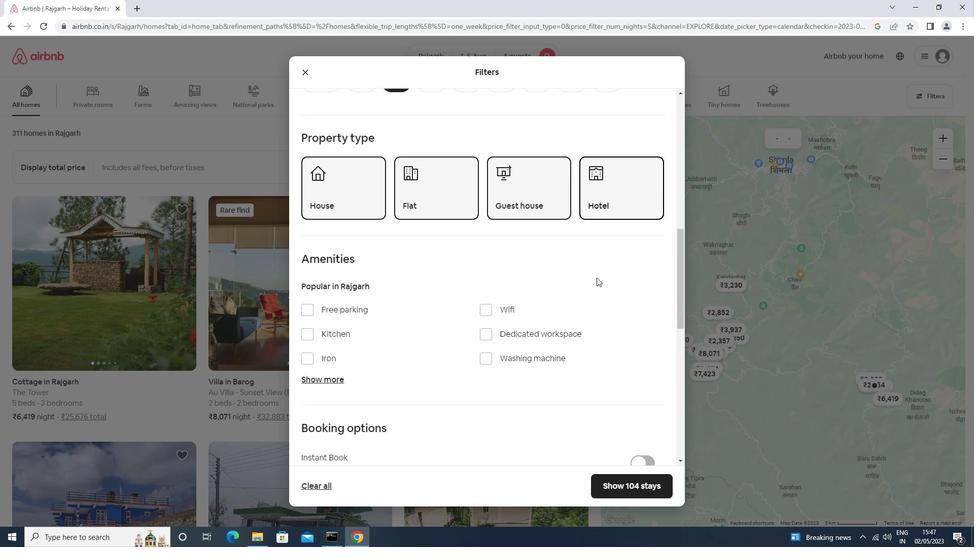 
Action: Mouse scrolled (596, 277) with delta (0, 0)
Screenshot: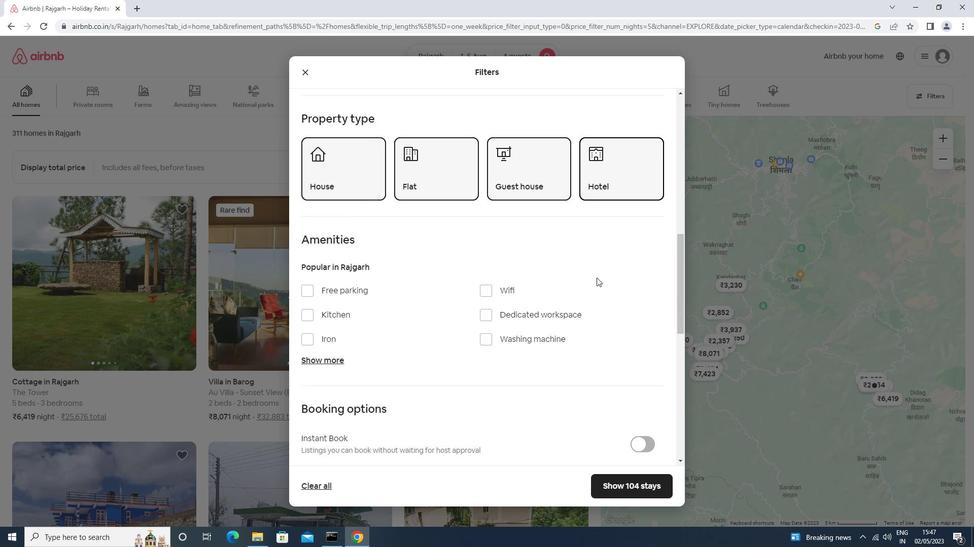 
Action: Mouse moved to (645, 337)
Screenshot: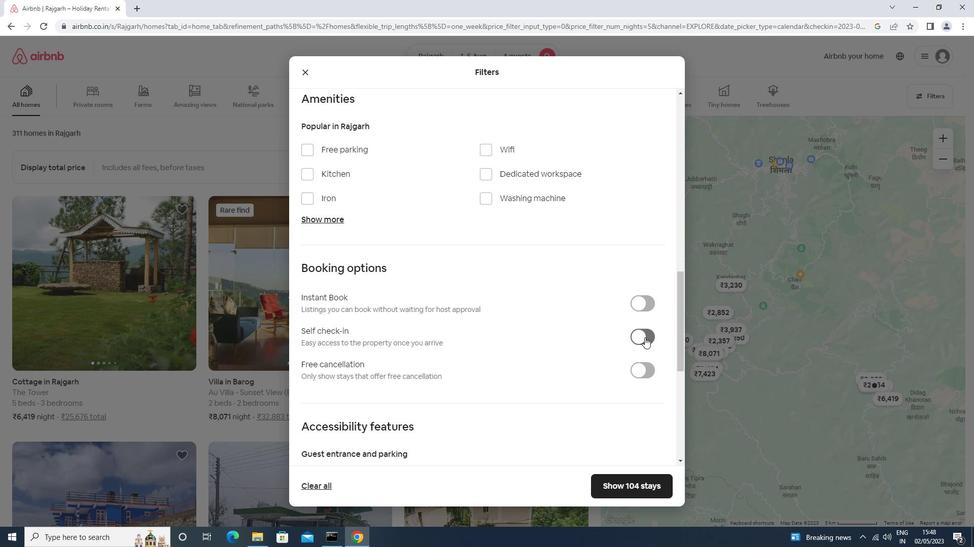 
Action: Mouse pressed left at (645, 337)
Screenshot: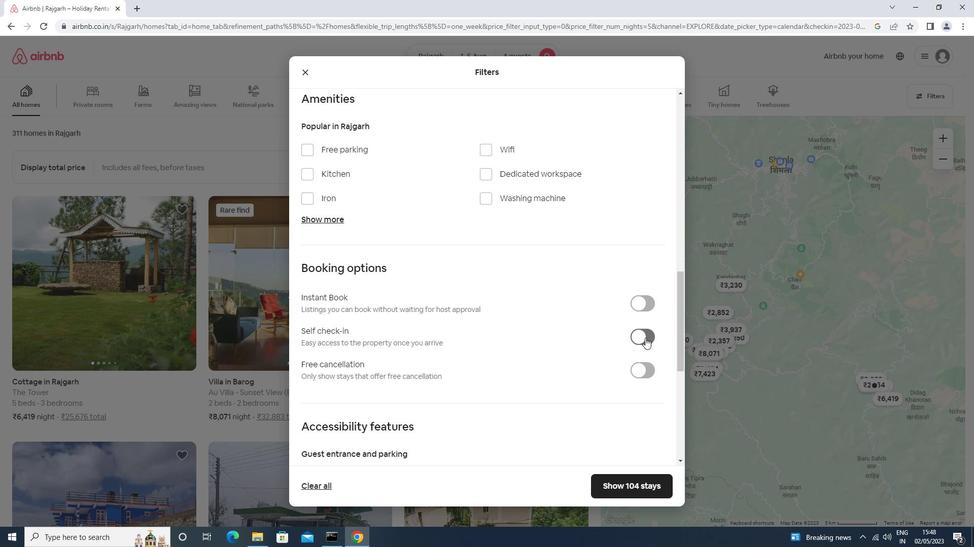 
Action: Mouse moved to (578, 332)
Screenshot: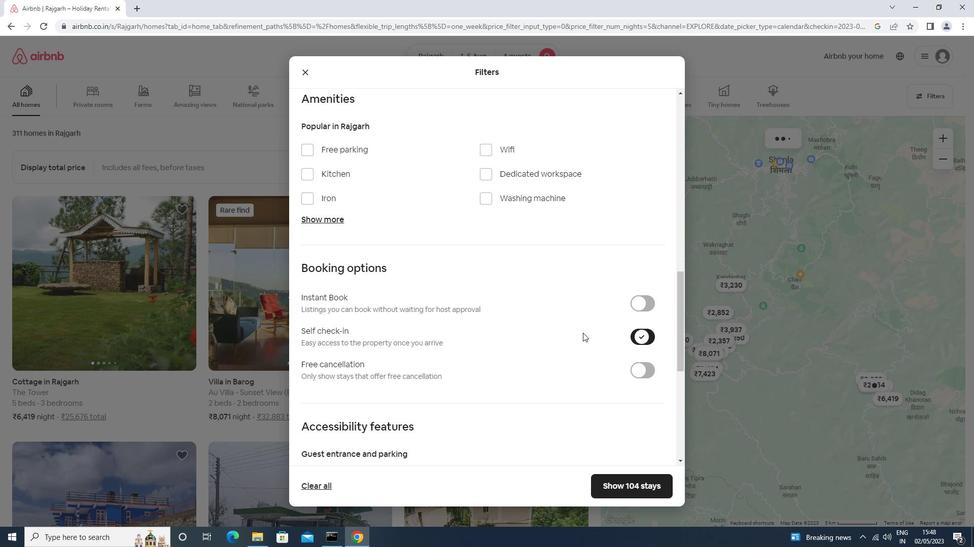 
Action: Mouse scrolled (578, 331) with delta (0, 0)
Screenshot: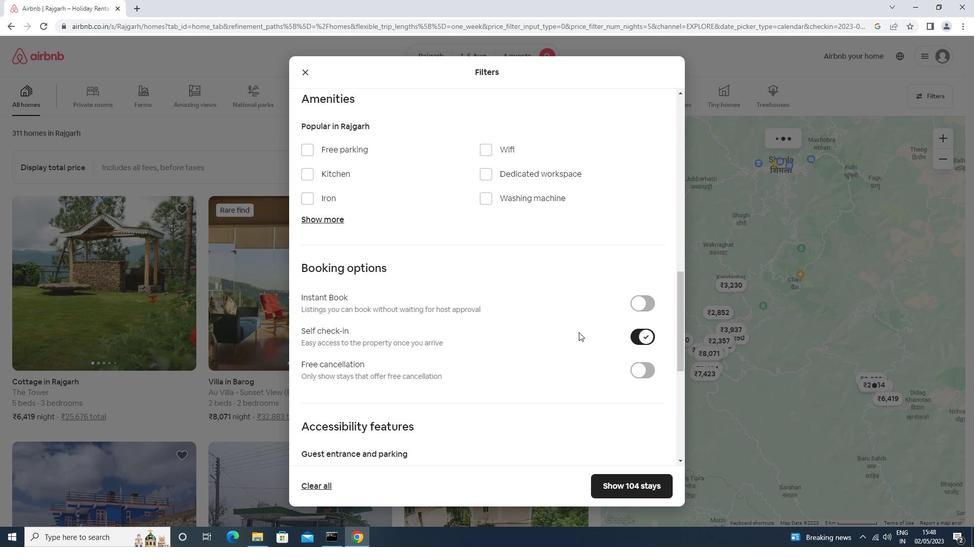 
Action: Mouse scrolled (578, 331) with delta (0, 0)
Screenshot: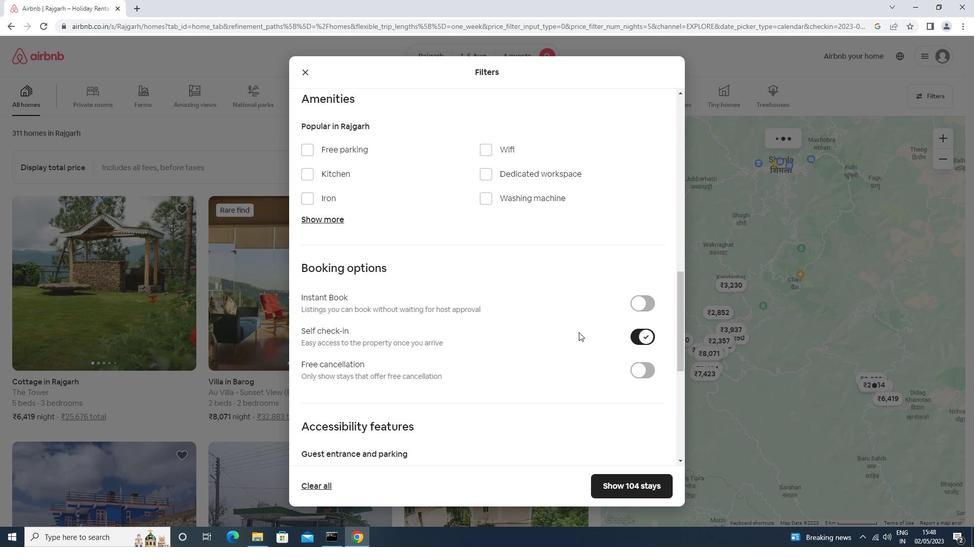 
Action: Mouse scrolled (578, 331) with delta (0, 0)
Screenshot: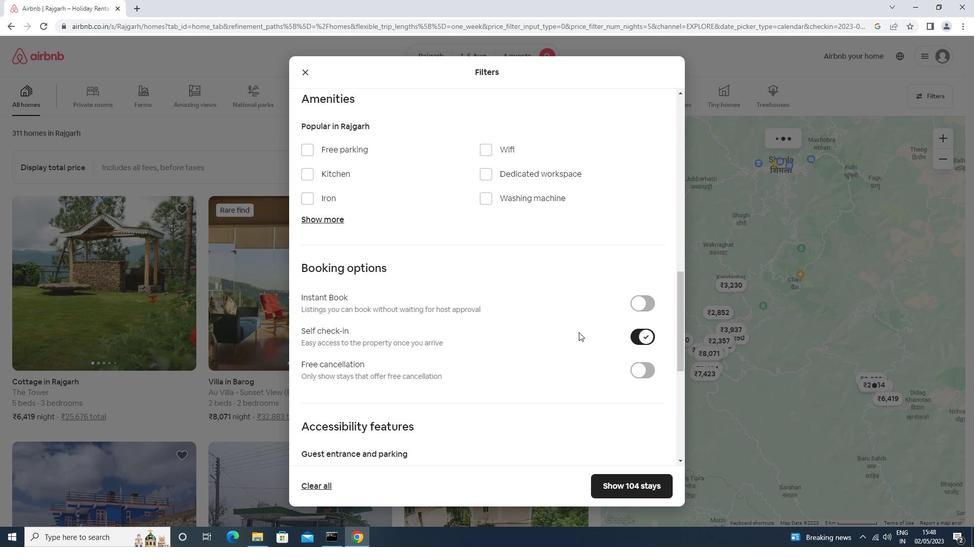 
Action: Mouse scrolled (578, 331) with delta (0, 0)
Screenshot: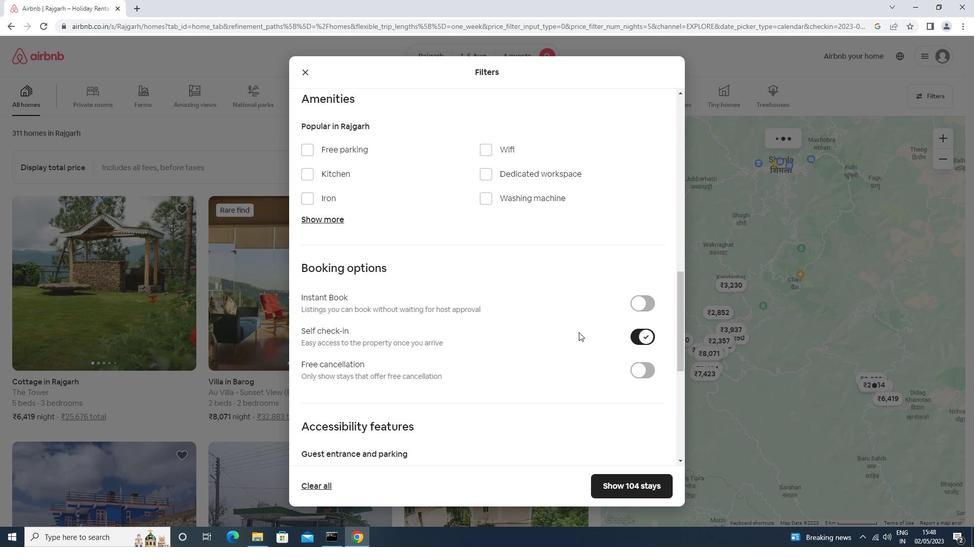 
Action: Mouse scrolled (578, 331) with delta (0, -1)
Screenshot: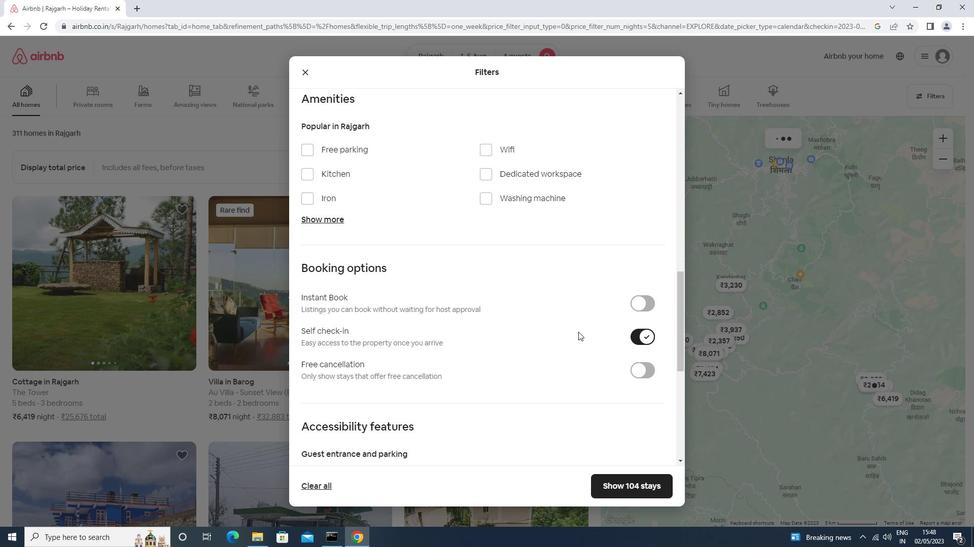 
Action: Mouse scrolled (578, 332) with delta (0, 0)
Screenshot: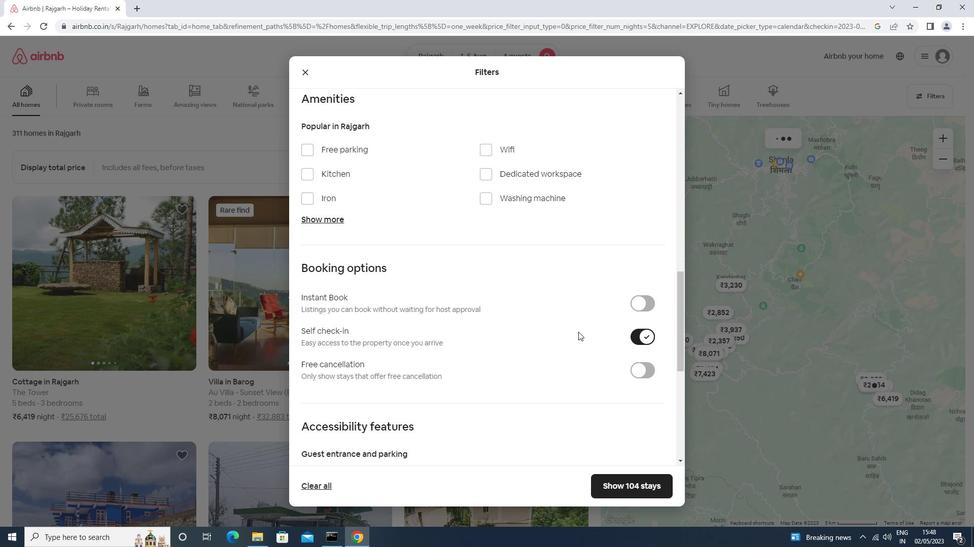 
Action: Mouse scrolled (578, 331) with delta (0, 0)
Screenshot: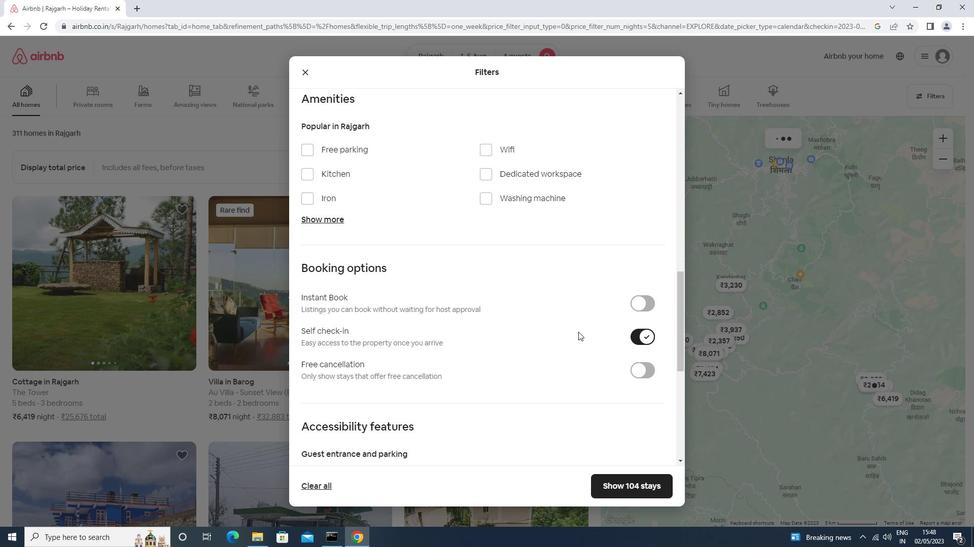 
Action: Mouse scrolled (578, 331) with delta (0, 0)
Screenshot: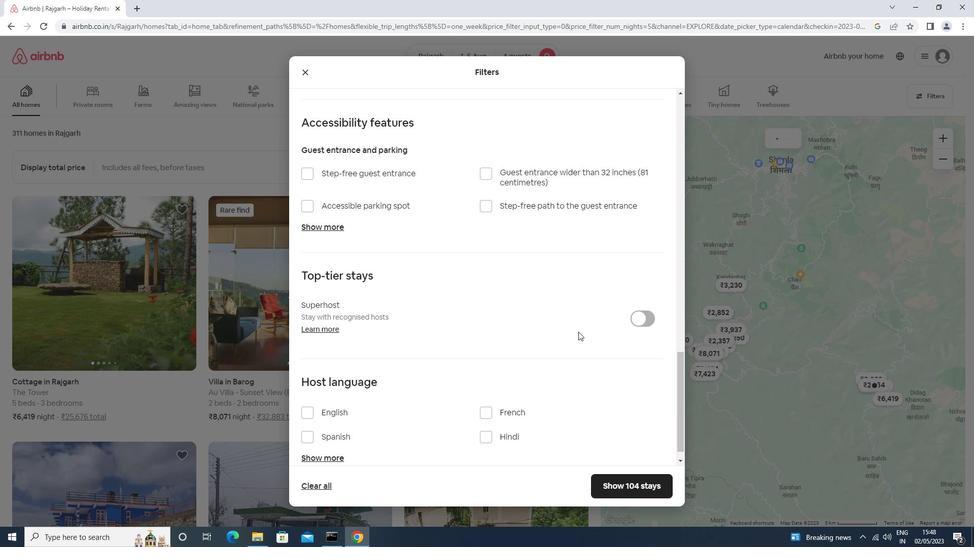 
Action: Mouse scrolled (578, 331) with delta (0, 0)
Screenshot: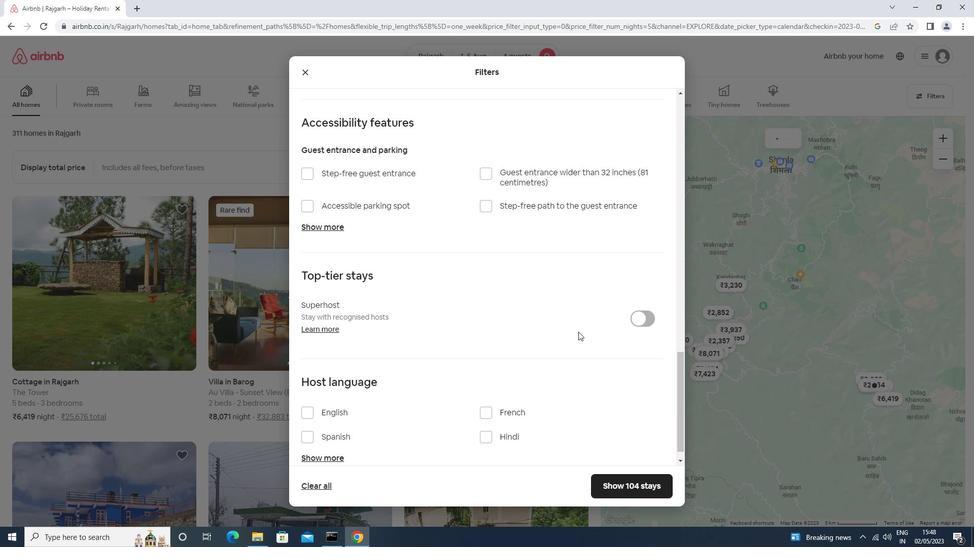 
Action: Mouse scrolled (578, 331) with delta (0, 0)
Screenshot: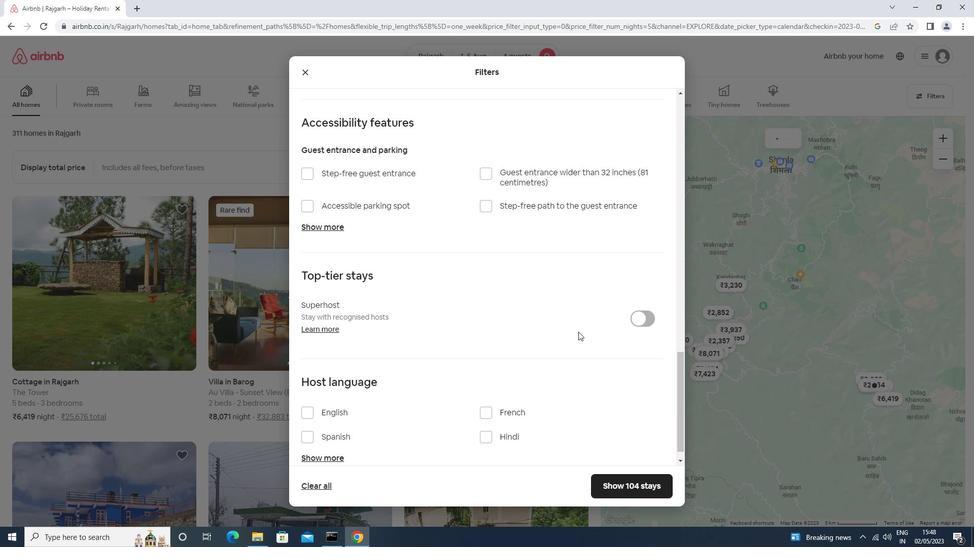 
Action: Mouse scrolled (578, 331) with delta (0, 0)
Screenshot: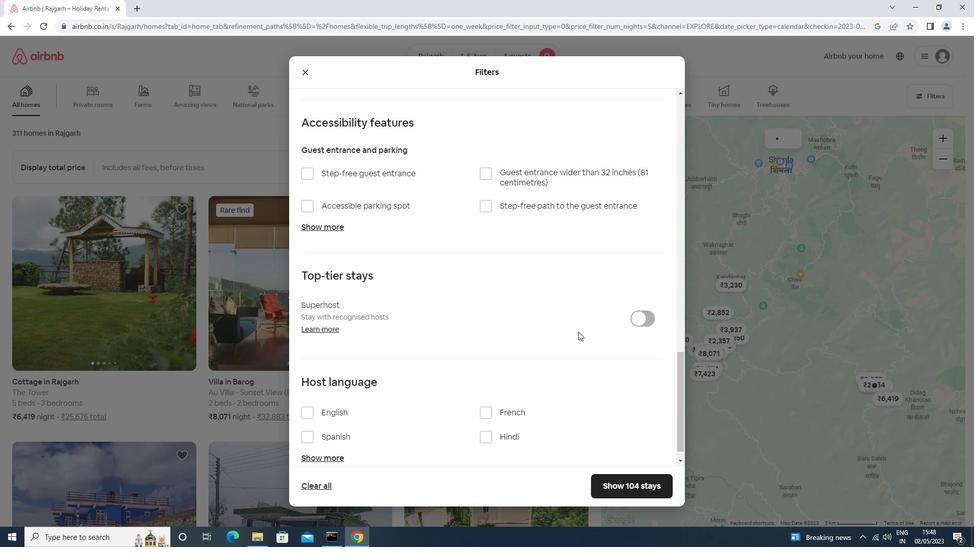 
Action: Mouse scrolled (578, 331) with delta (0, 0)
Screenshot: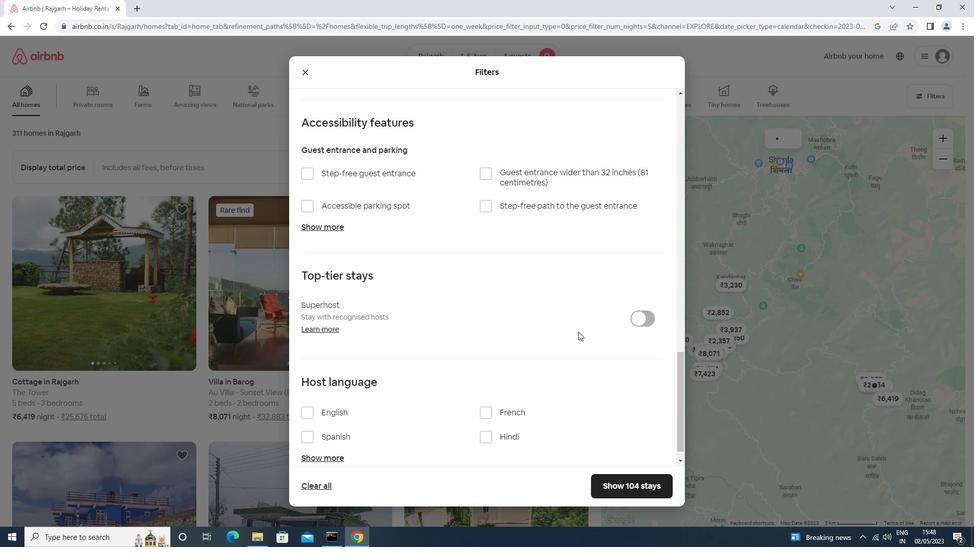 
Action: Mouse moved to (326, 391)
Screenshot: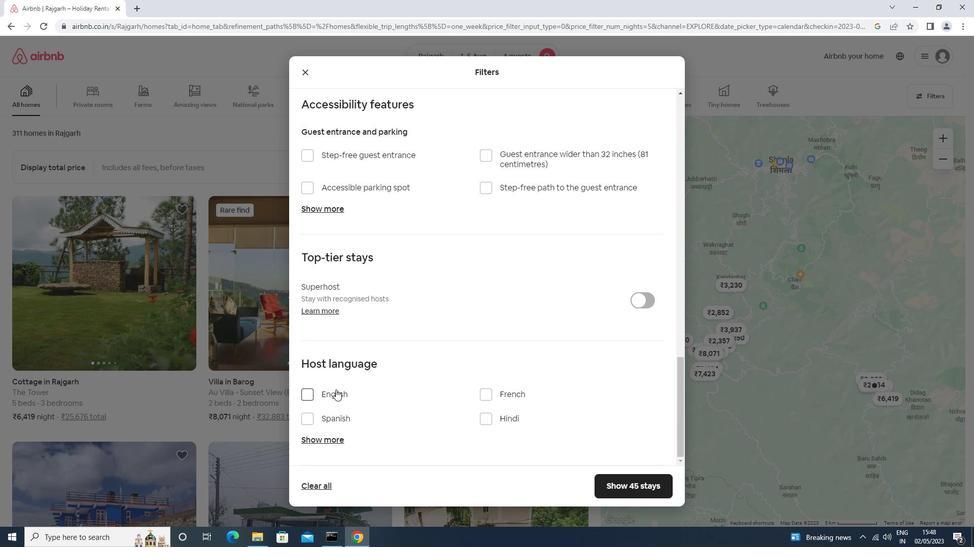 
Action: Mouse pressed left at (326, 391)
Screenshot: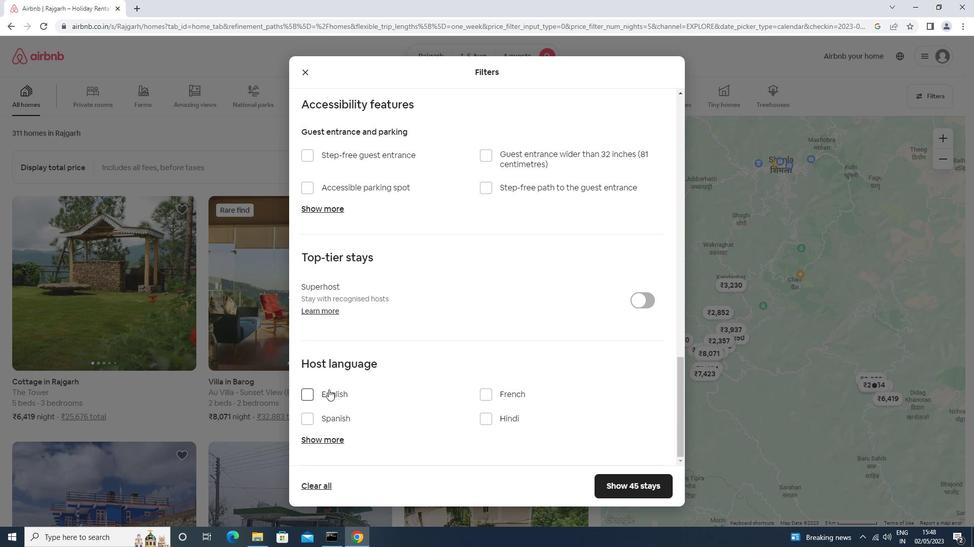 
Action: Mouse moved to (626, 483)
Screenshot: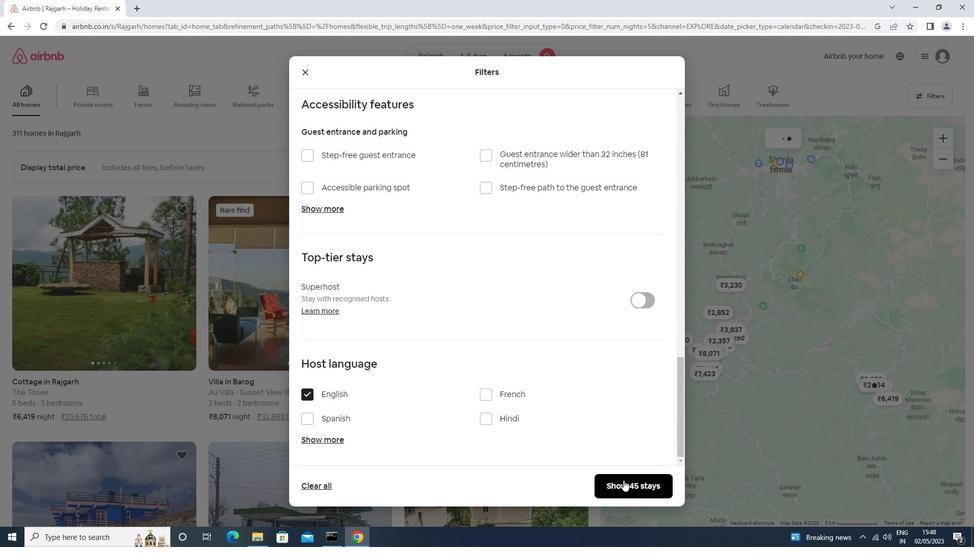 
Action: Mouse pressed left at (626, 483)
Screenshot: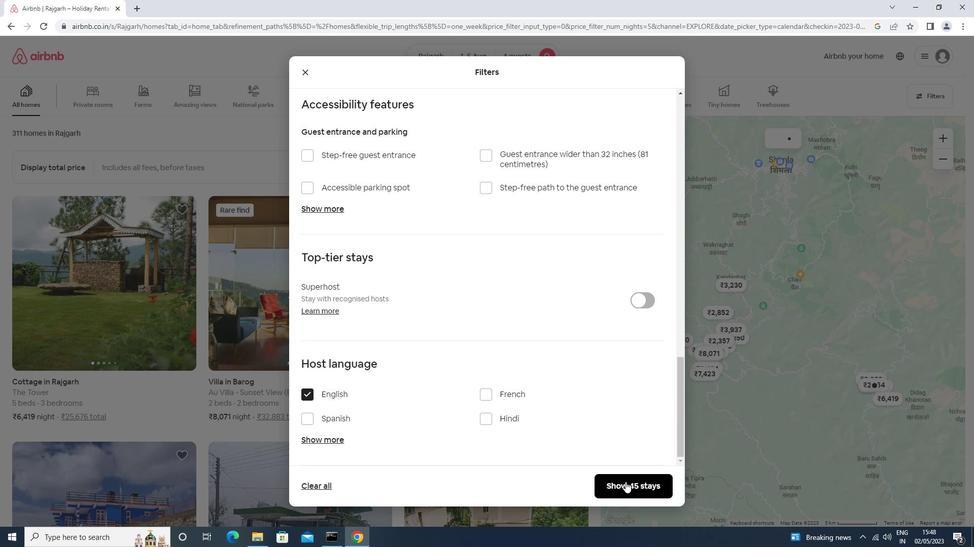 
Action: Mouse moved to (626, 481)
Screenshot: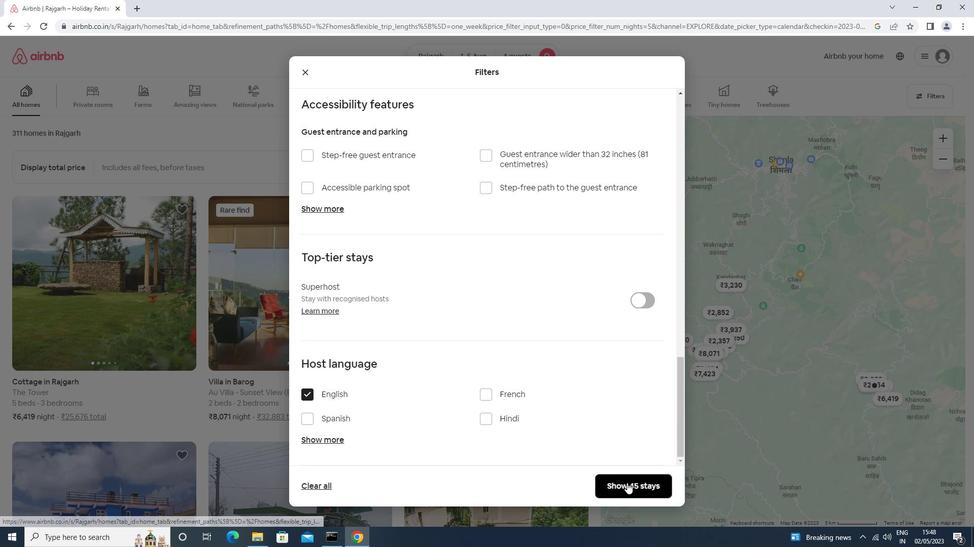 
